 Task: Search one way flight ticket for 1 adult, 6 children, 1 infant in seat and 1 infant on lap in business from Manchester: Manchester-boston Regional Airport to Gillette: Gillette Campbell County Airport on 5-1-2023. Choice of flights is Alaska. Number of bags: 2 carry on bags. Price is upto 100000. Outbound departure time preference is 20:45.
Action: Mouse moved to (195, 276)
Screenshot: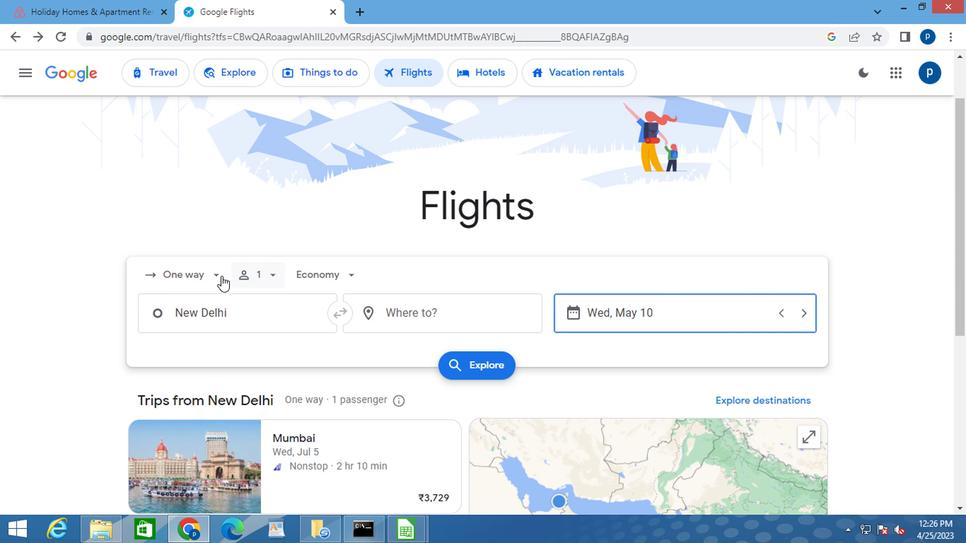 
Action: Mouse pressed left at (195, 276)
Screenshot: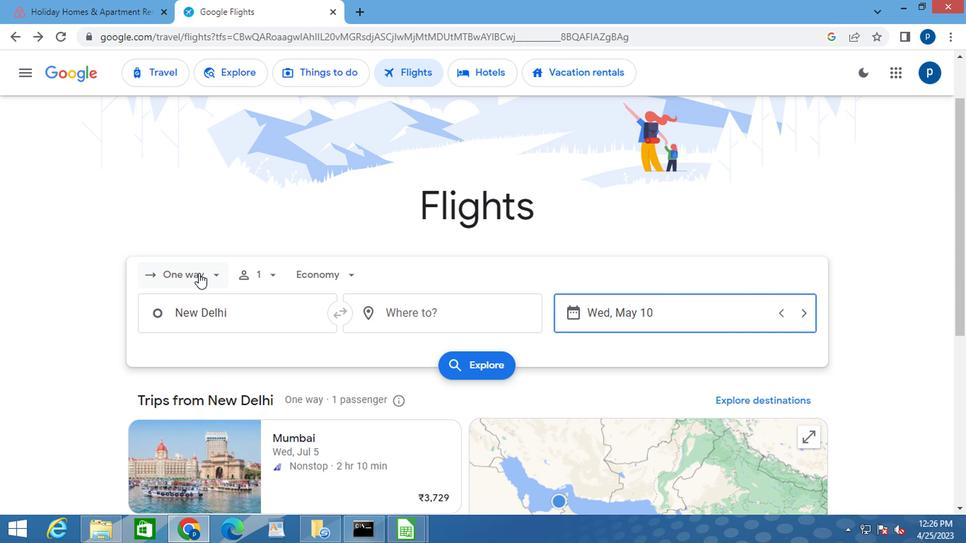 
Action: Mouse moved to (177, 343)
Screenshot: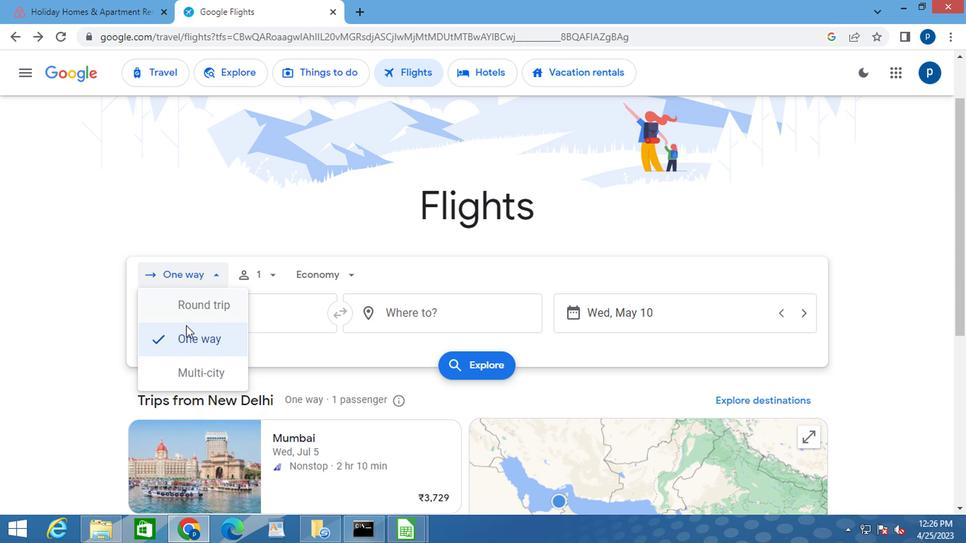
Action: Mouse pressed left at (177, 343)
Screenshot: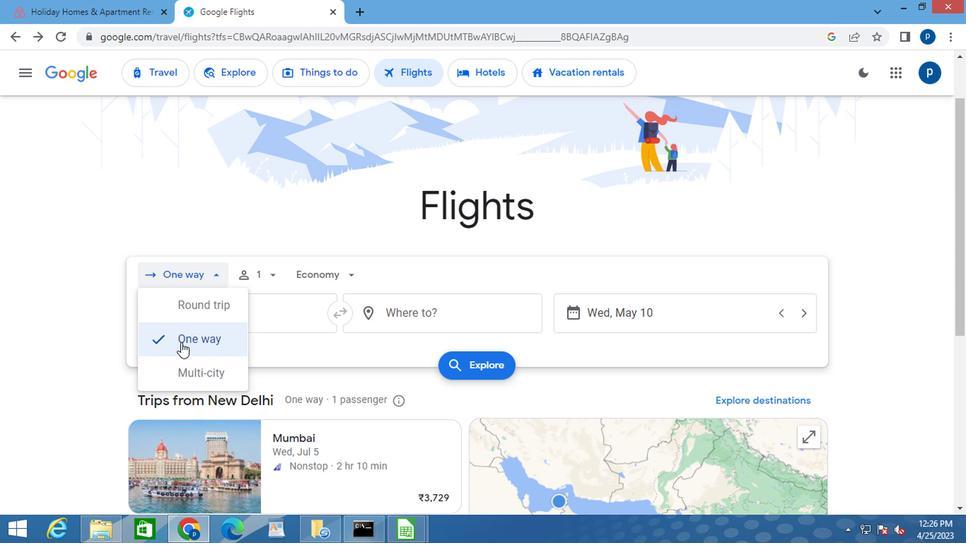 
Action: Mouse moved to (263, 282)
Screenshot: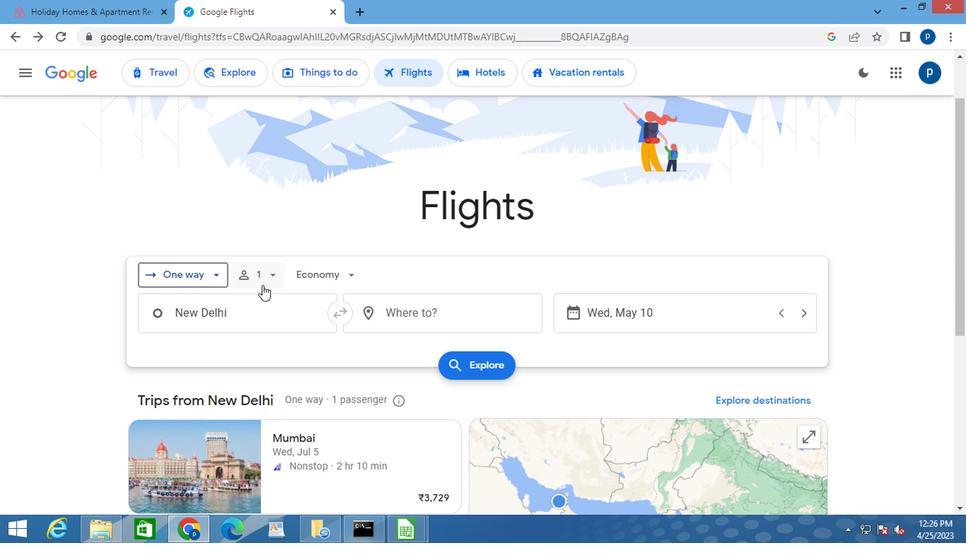 
Action: Mouse pressed left at (263, 282)
Screenshot: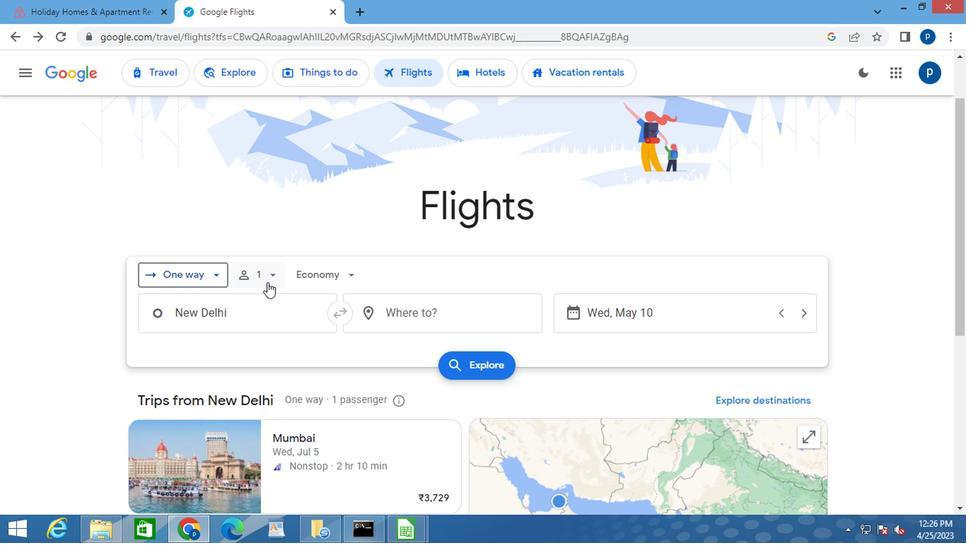
Action: Mouse moved to (381, 344)
Screenshot: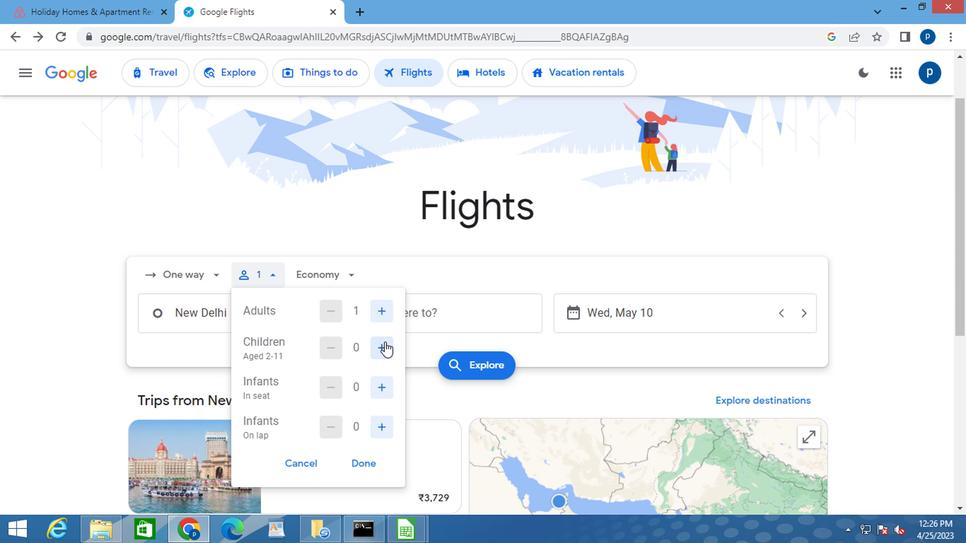 
Action: Mouse pressed left at (381, 344)
Screenshot: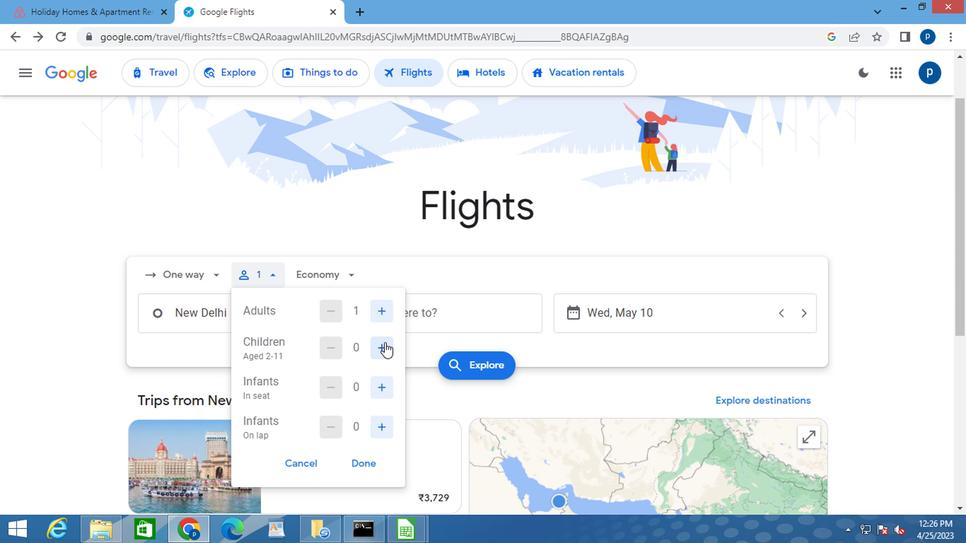 
Action: Mouse pressed left at (381, 344)
Screenshot: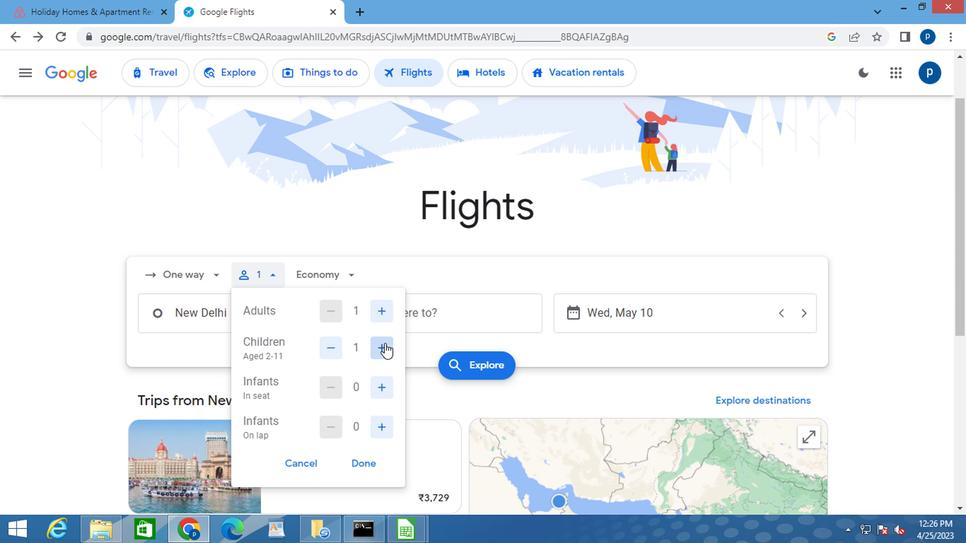 
Action: Mouse moved to (382, 345)
Screenshot: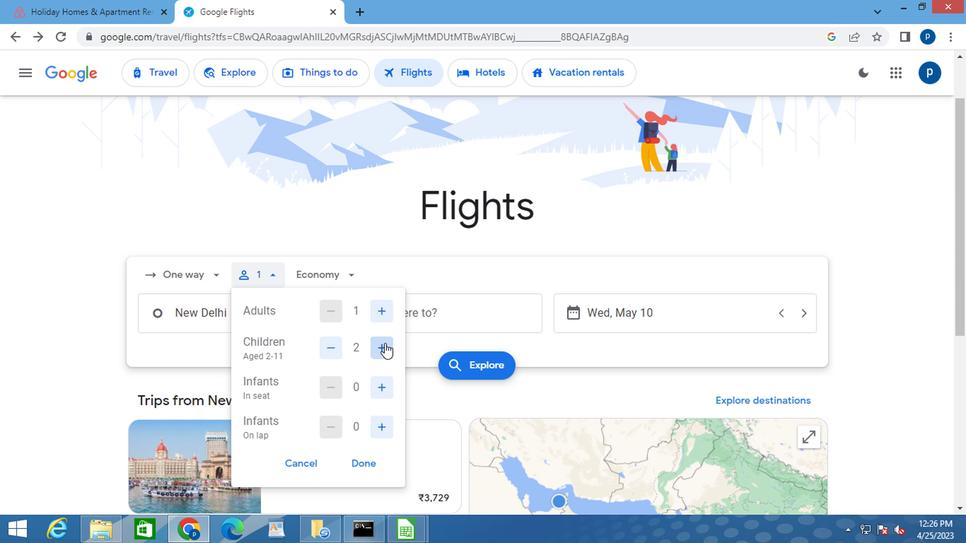 
Action: Mouse pressed left at (382, 345)
Screenshot: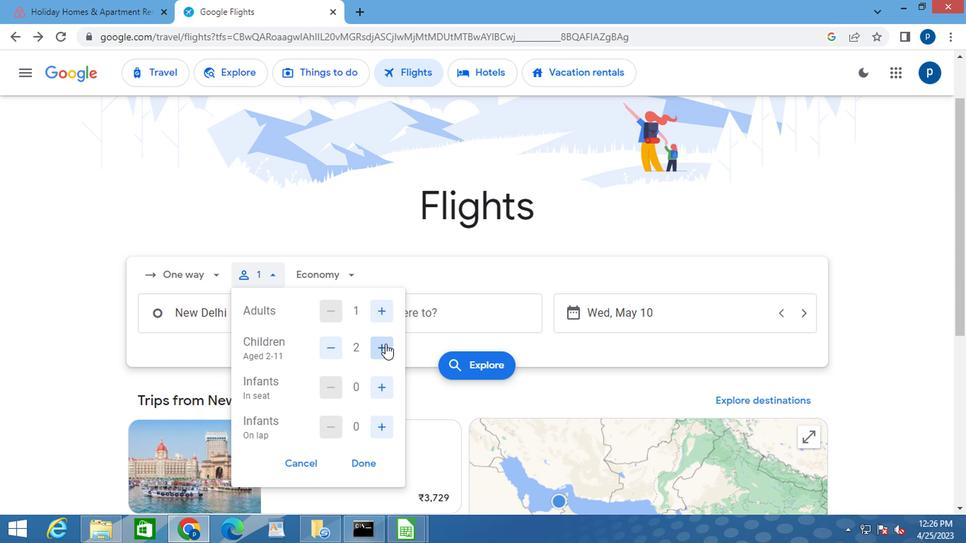 
Action: Mouse moved to (382, 345)
Screenshot: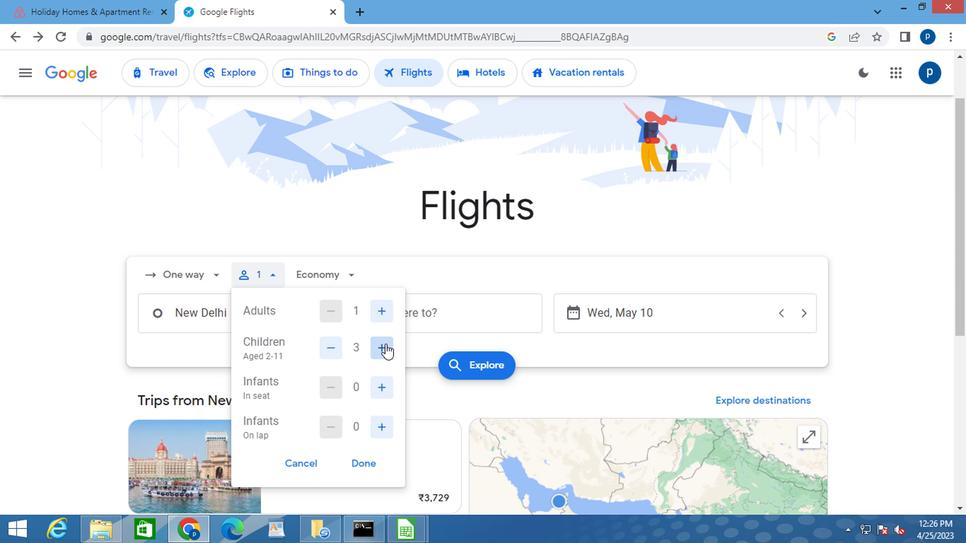 
Action: Mouse pressed left at (382, 345)
Screenshot: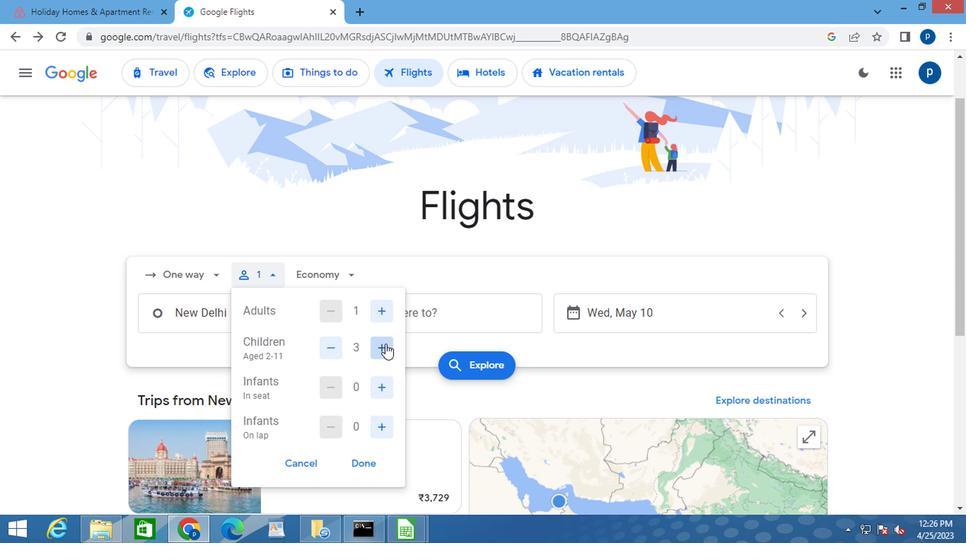 
Action: Mouse pressed left at (382, 345)
Screenshot: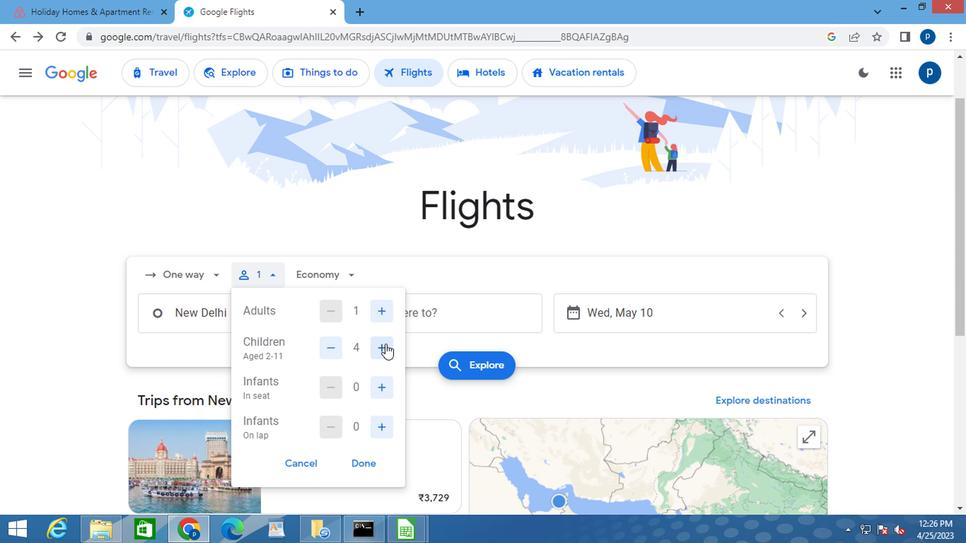 
Action: Mouse moved to (382, 345)
Screenshot: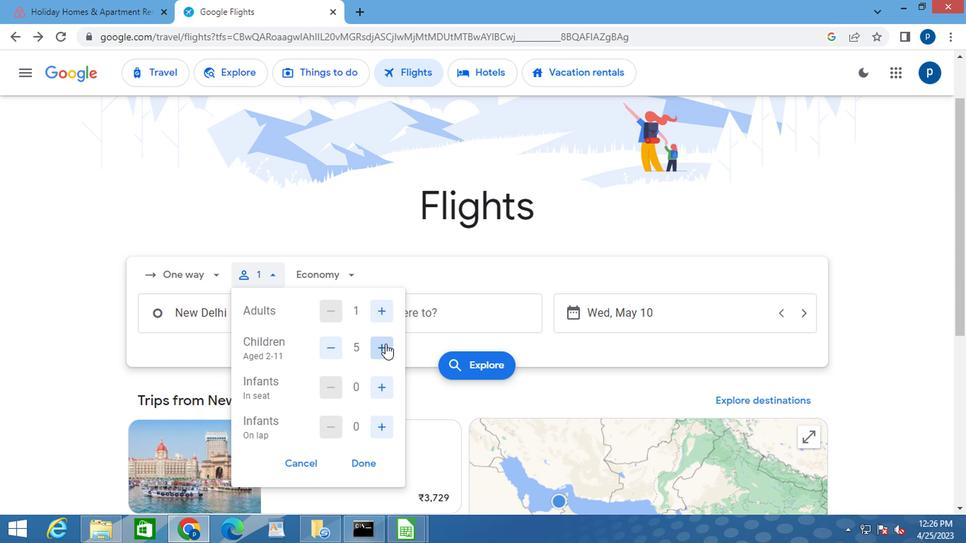 
Action: Mouse pressed left at (382, 345)
Screenshot: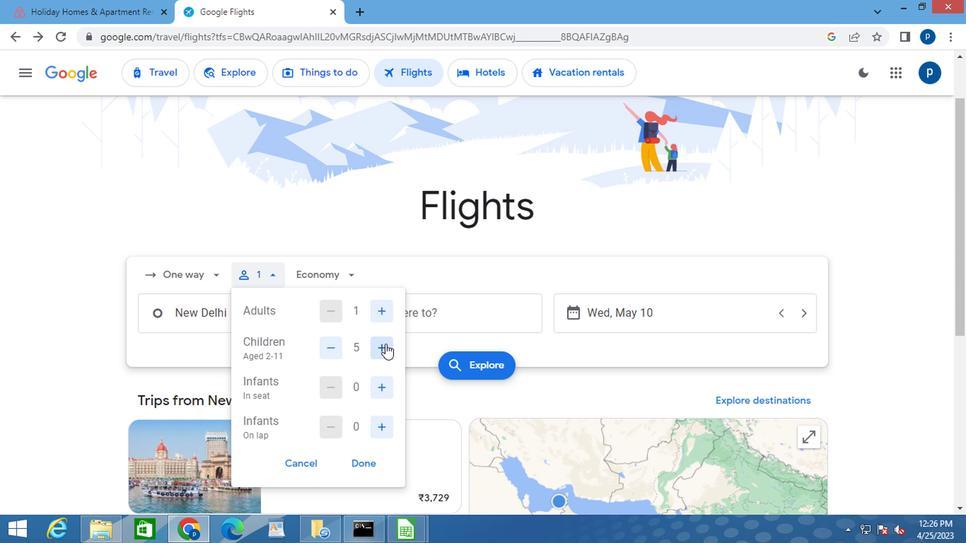 
Action: Mouse moved to (376, 386)
Screenshot: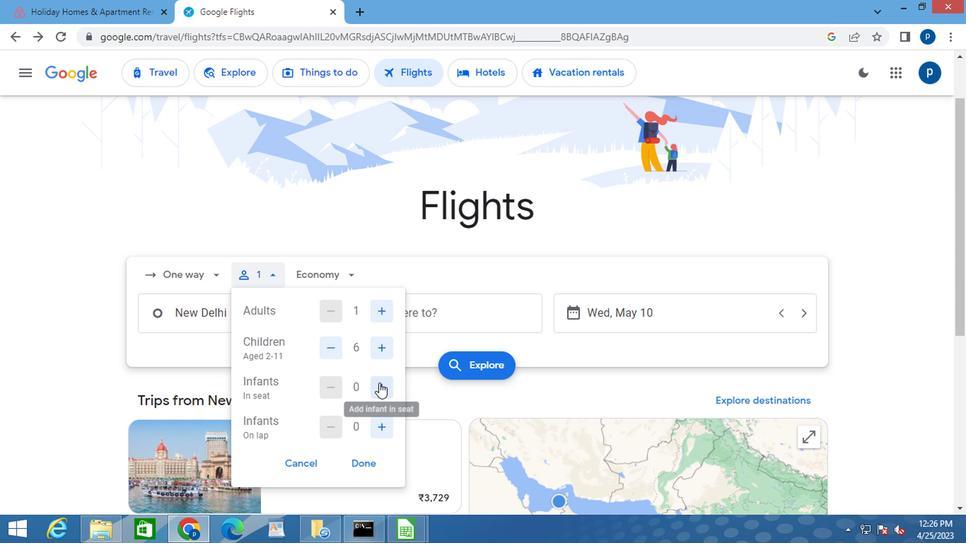 
Action: Mouse pressed left at (376, 386)
Screenshot: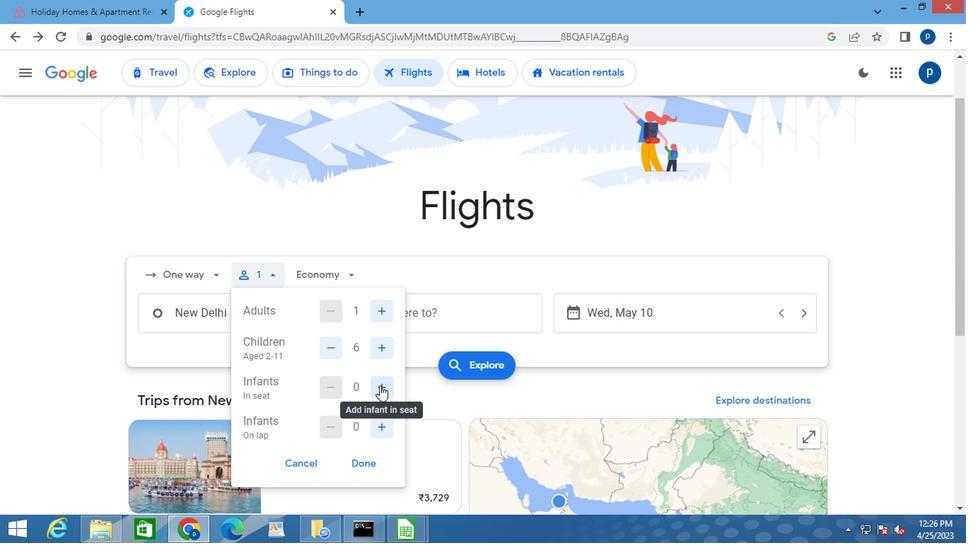 
Action: Mouse moved to (376, 420)
Screenshot: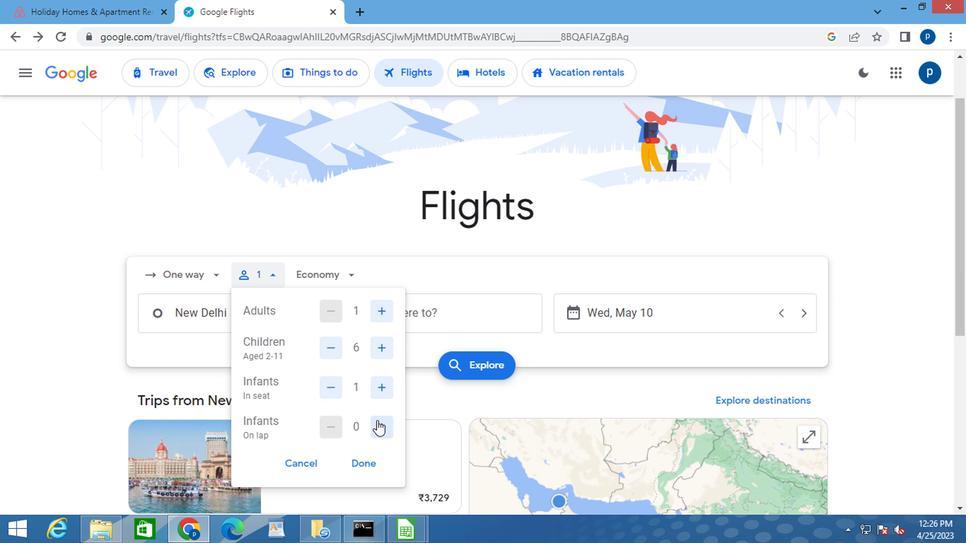 
Action: Mouse pressed left at (376, 420)
Screenshot: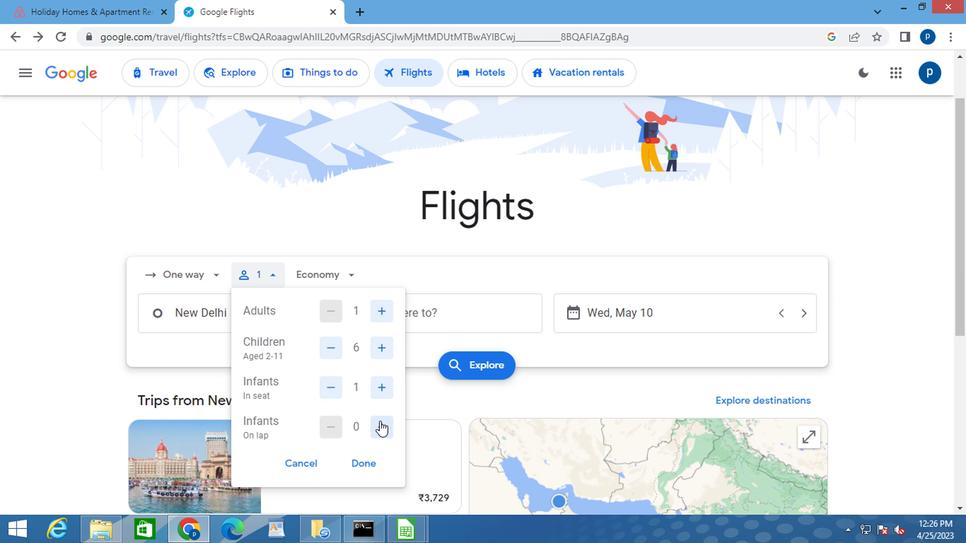 
Action: Mouse moved to (362, 459)
Screenshot: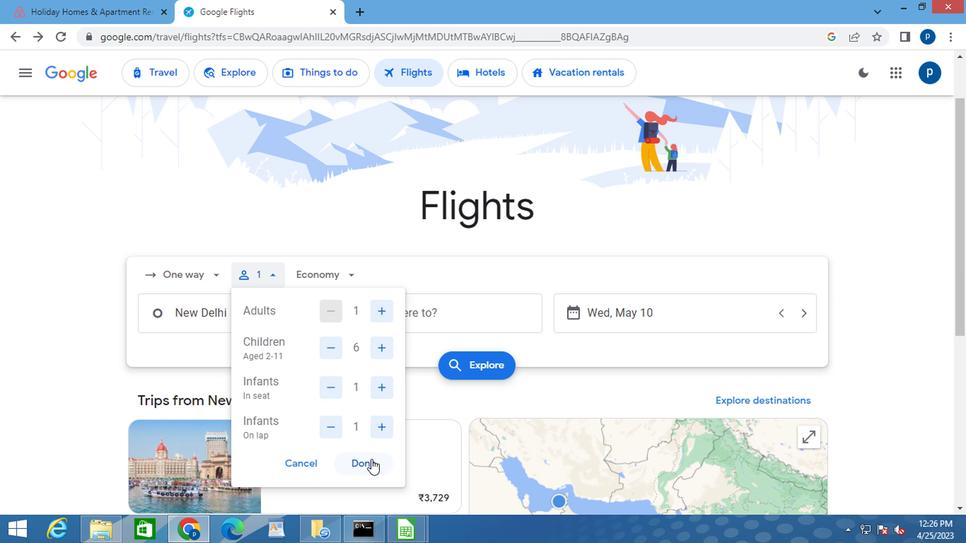 
Action: Mouse pressed left at (362, 459)
Screenshot: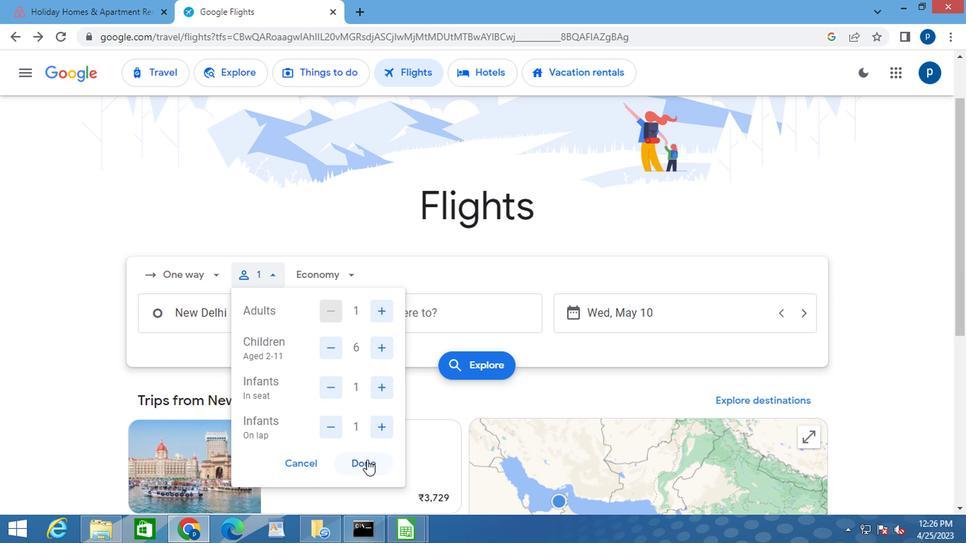 
Action: Mouse moved to (340, 276)
Screenshot: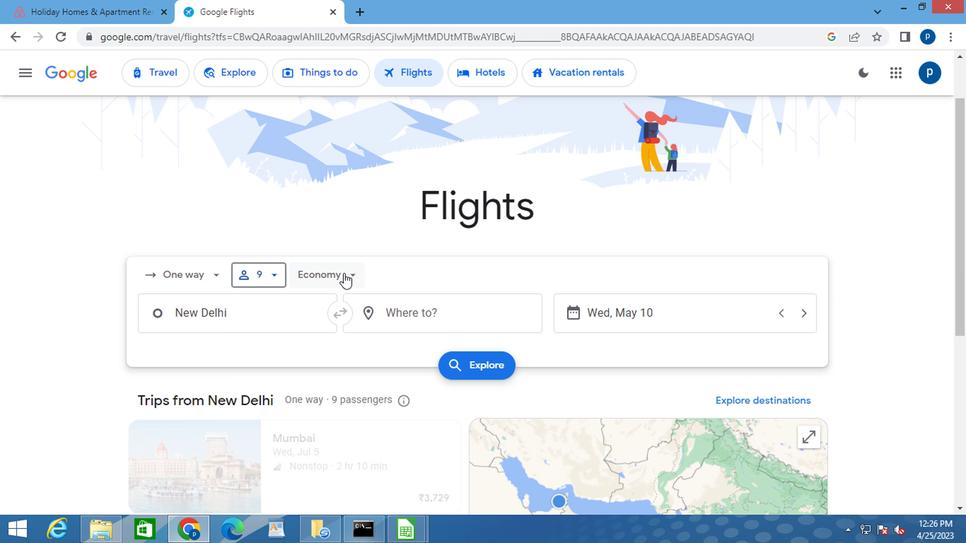 
Action: Mouse pressed left at (340, 276)
Screenshot: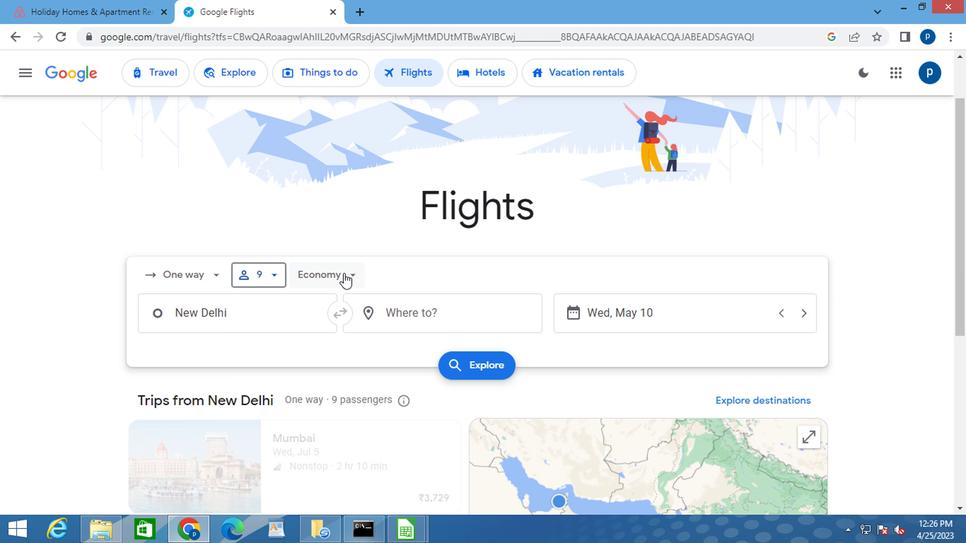 
Action: Mouse moved to (360, 374)
Screenshot: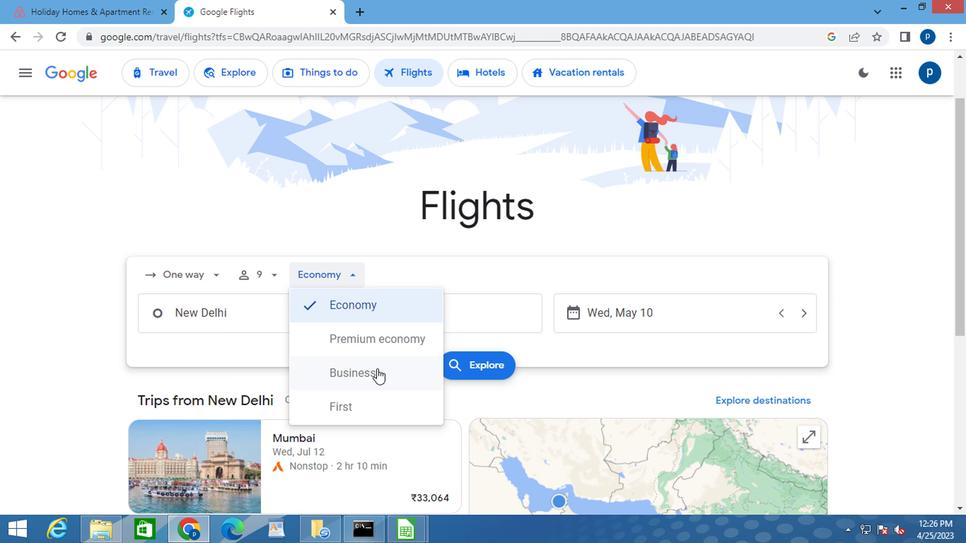 
Action: Mouse pressed left at (360, 374)
Screenshot: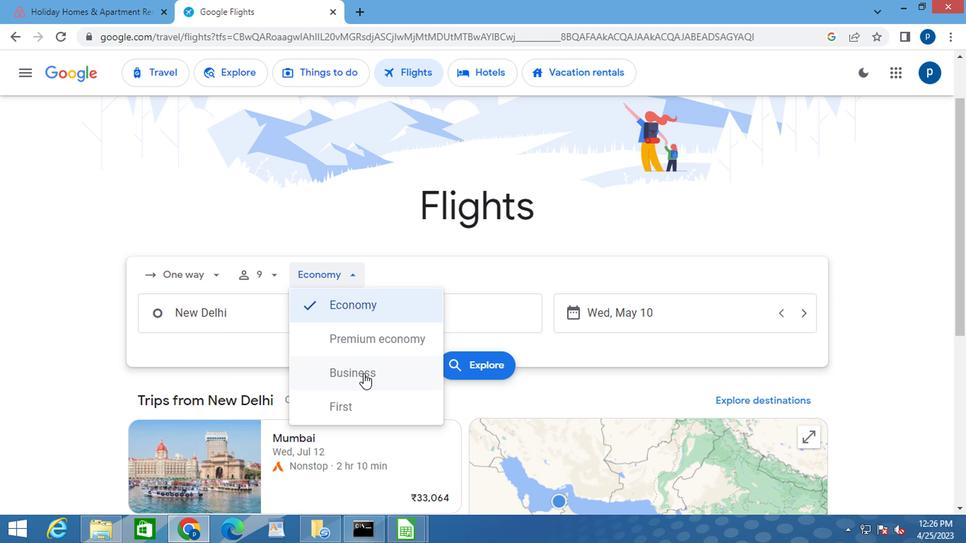 
Action: Mouse moved to (214, 310)
Screenshot: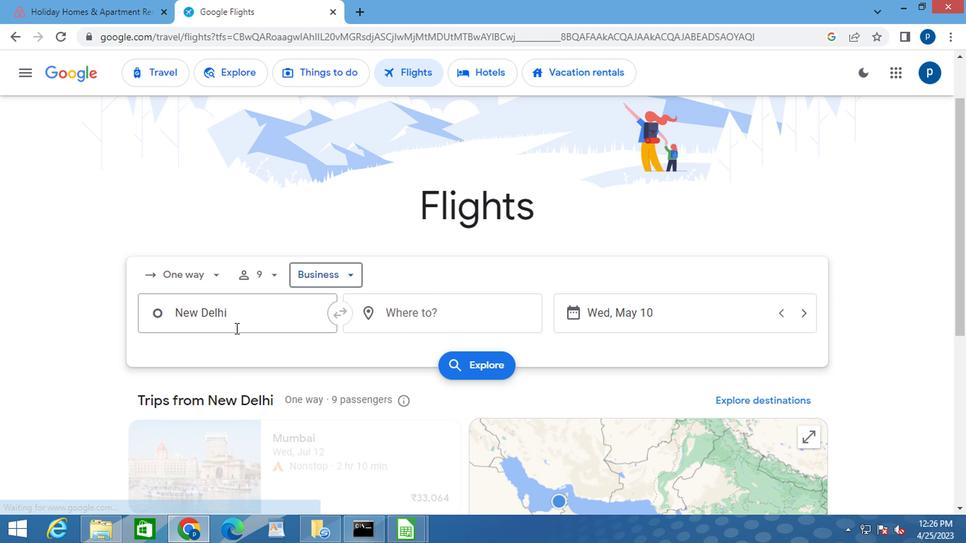 
Action: Mouse pressed left at (214, 310)
Screenshot: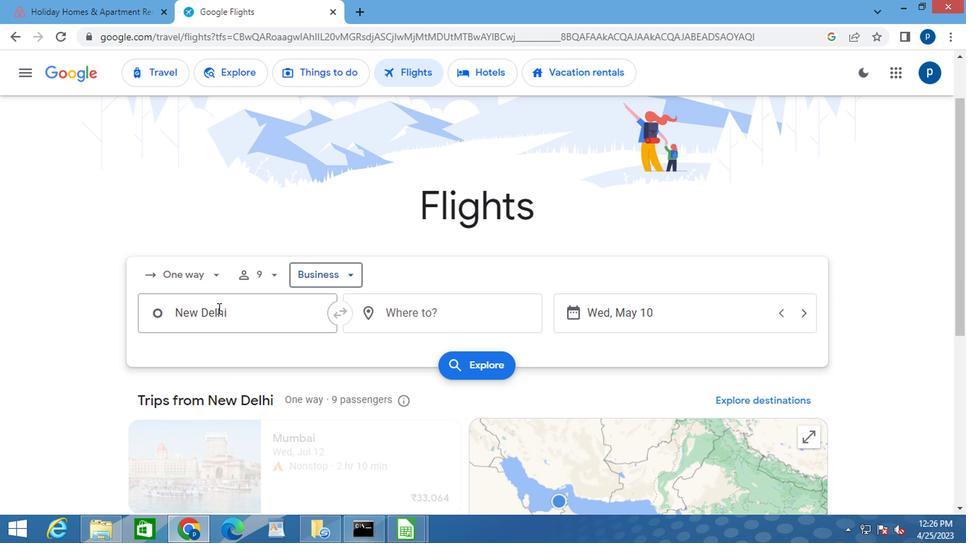 
Action: Mouse pressed left at (214, 310)
Screenshot: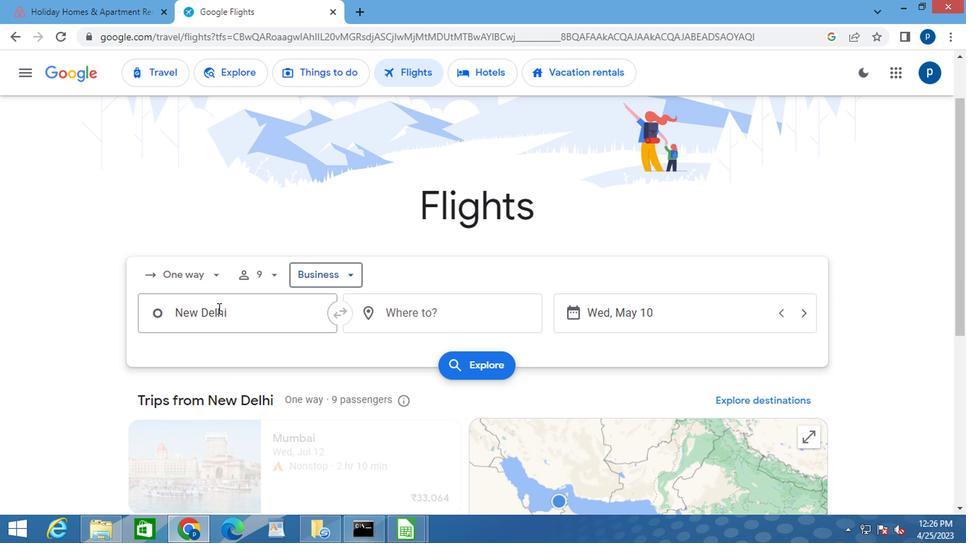 
Action: Key pressed <Key.caps_lock>m<Key.caps_lock>anchester<Key.space>b
Screenshot: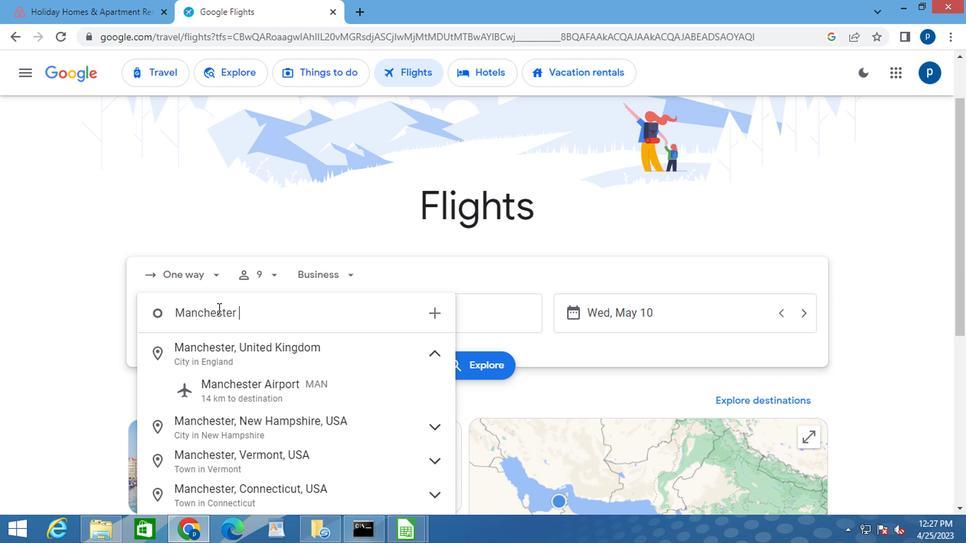 
Action: Mouse moved to (212, 351)
Screenshot: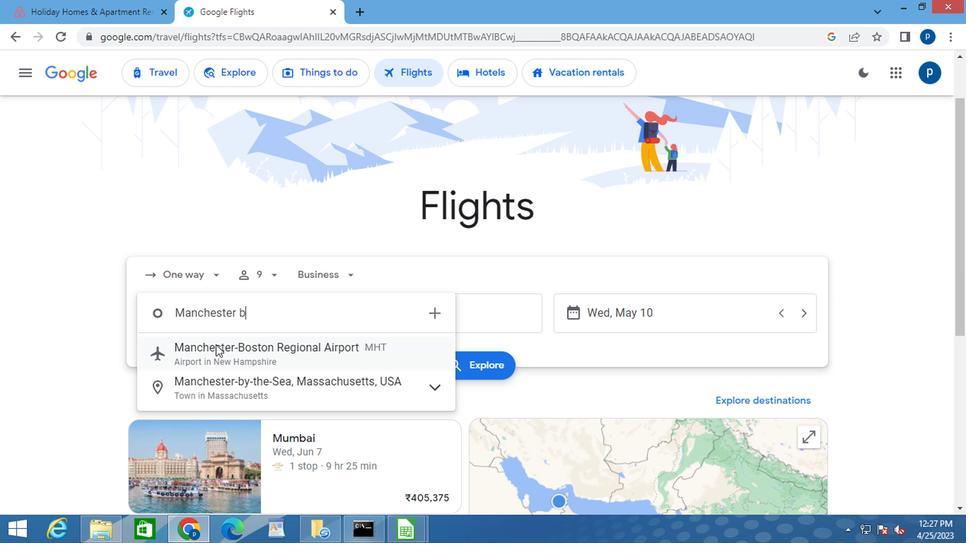 
Action: Mouse pressed left at (212, 351)
Screenshot: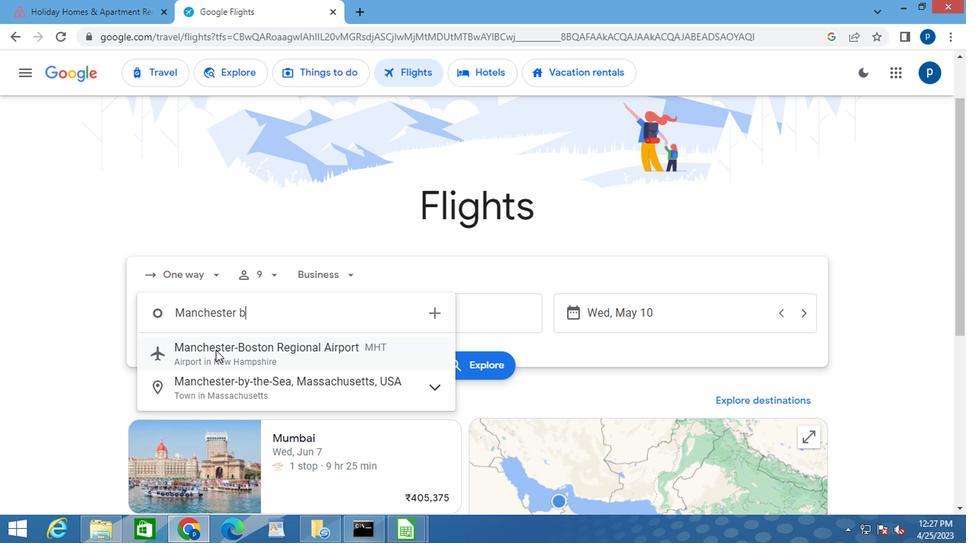 
Action: Mouse moved to (427, 316)
Screenshot: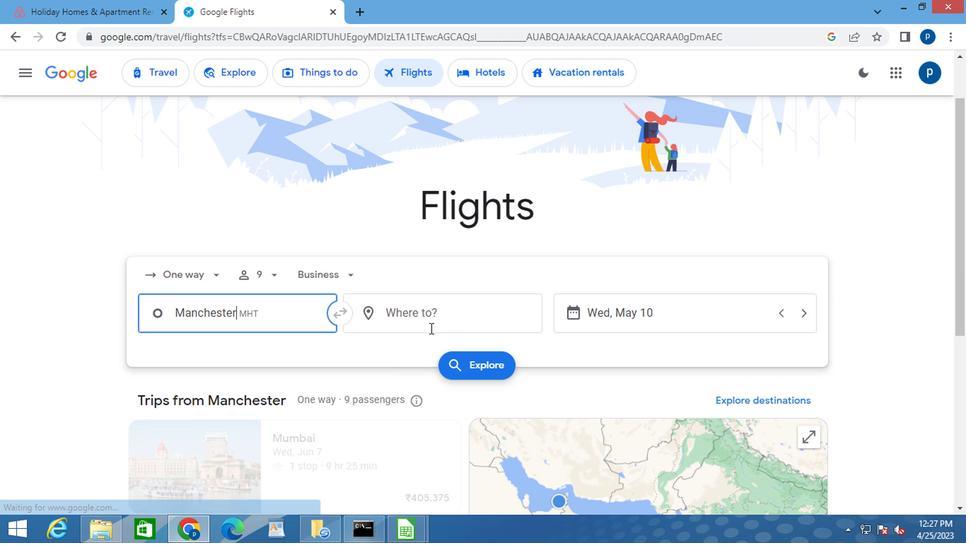 
Action: Mouse pressed left at (427, 316)
Screenshot: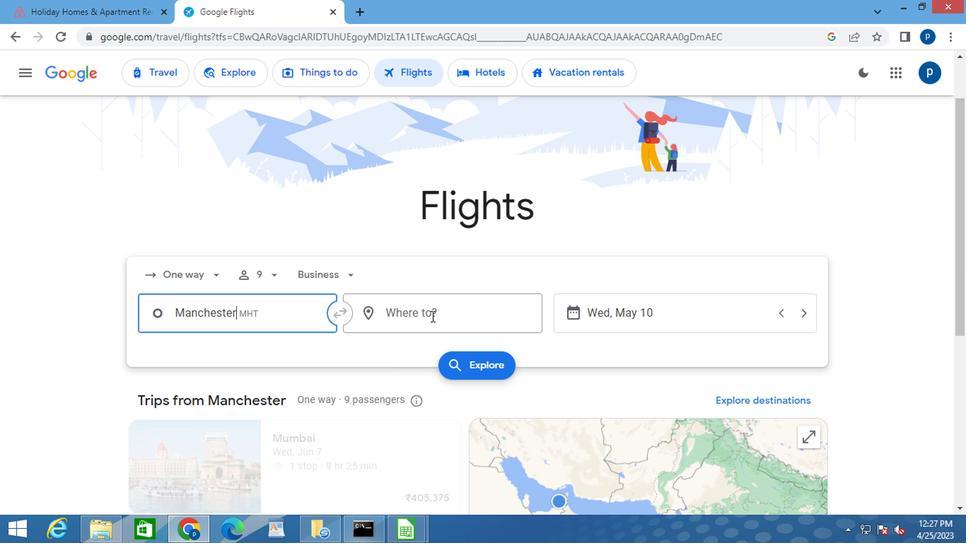 
Action: Key pressed <Key.caps_lock>g<Key.caps_lock>illette
Screenshot: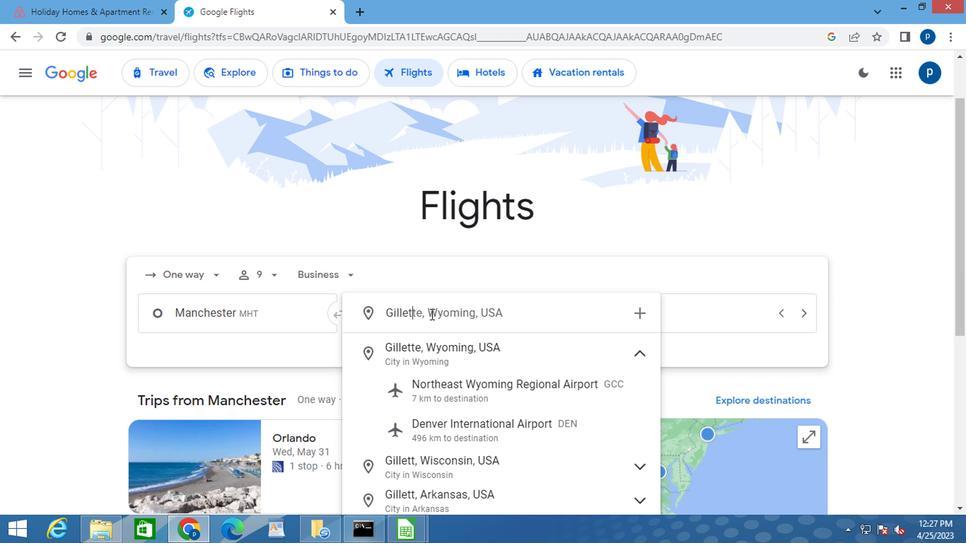 
Action: Mouse moved to (420, 351)
Screenshot: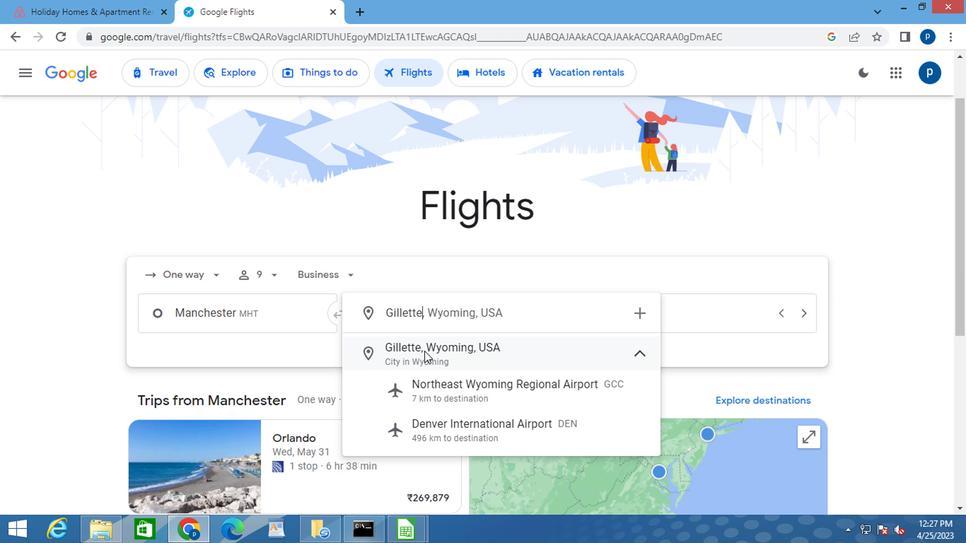 
Action: Mouse pressed left at (420, 351)
Screenshot: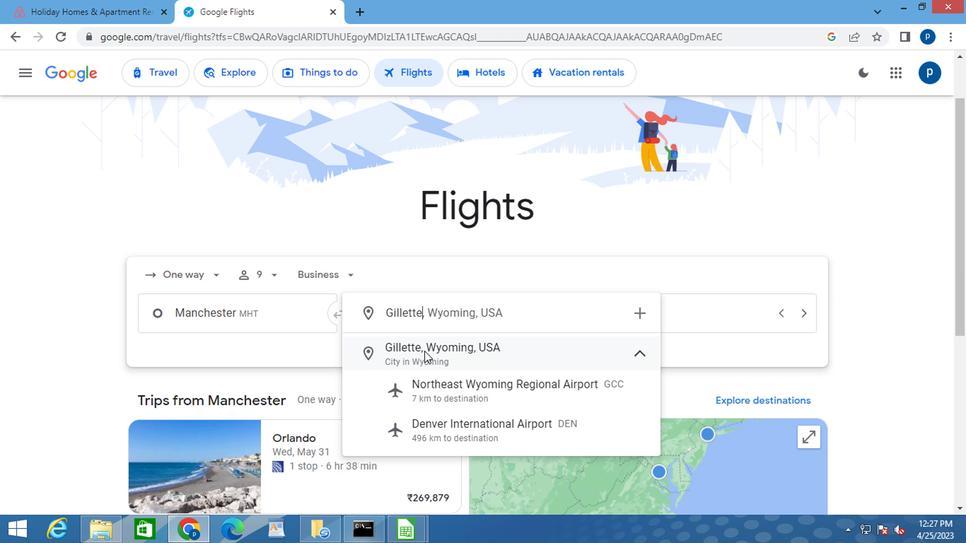 
Action: Mouse moved to (572, 314)
Screenshot: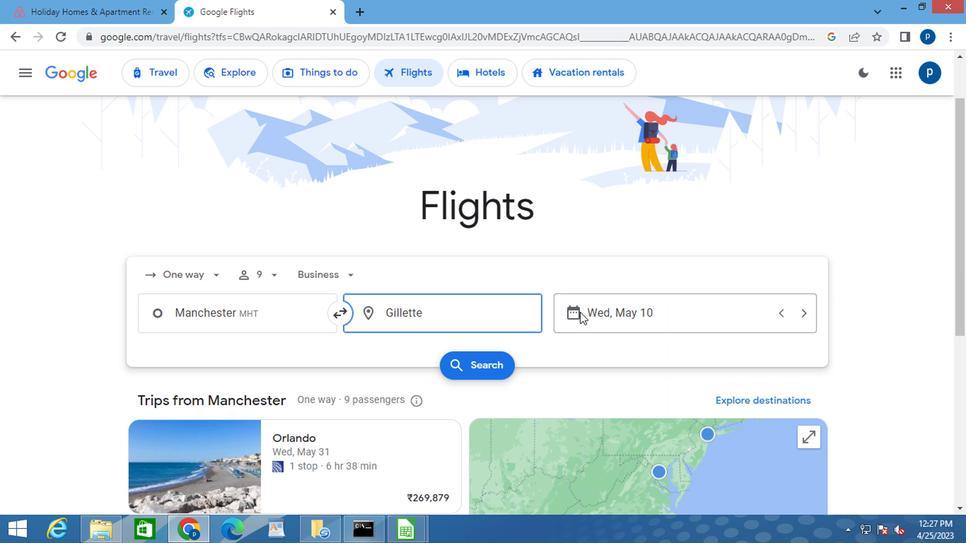 
Action: Mouse pressed left at (572, 314)
Screenshot: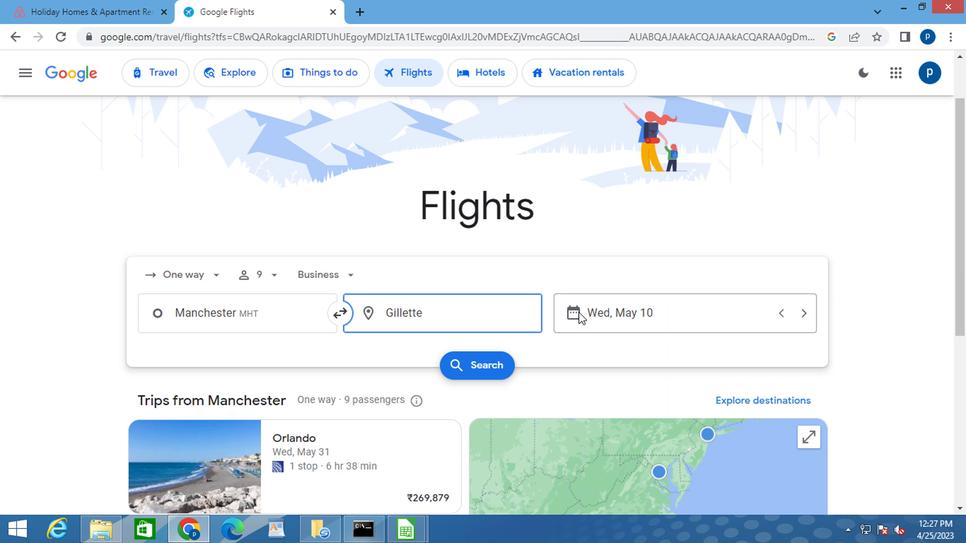 
Action: Mouse moved to (613, 258)
Screenshot: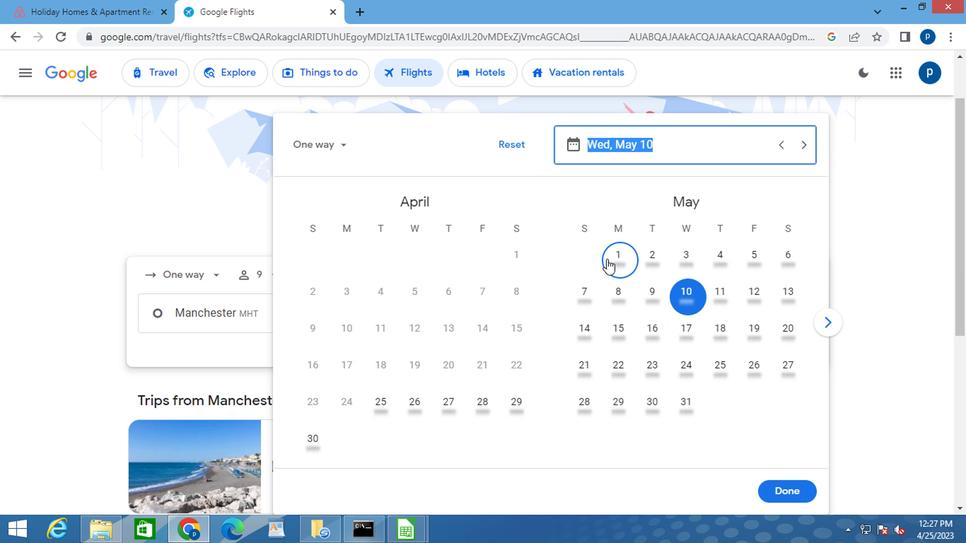 
Action: Mouse pressed left at (613, 258)
Screenshot: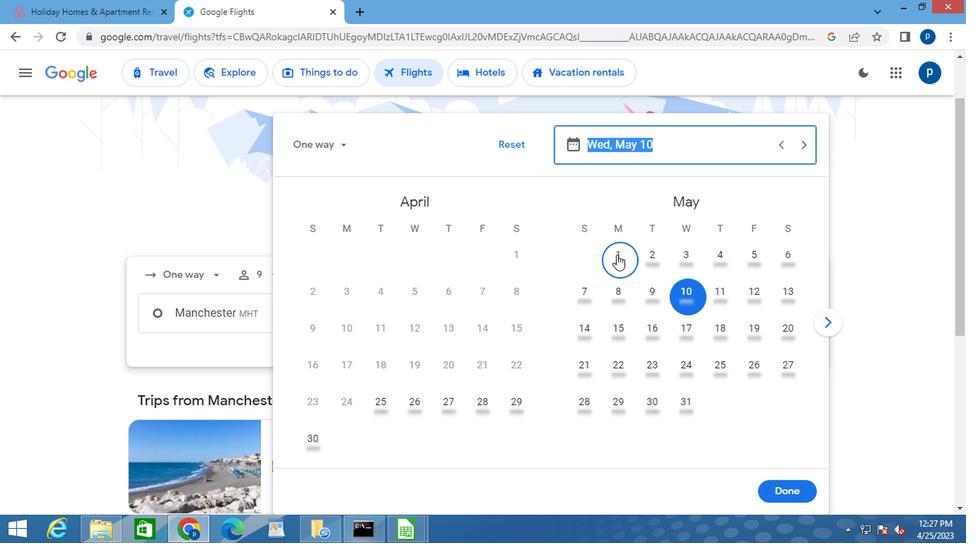 
Action: Mouse moved to (780, 488)
Screenshot: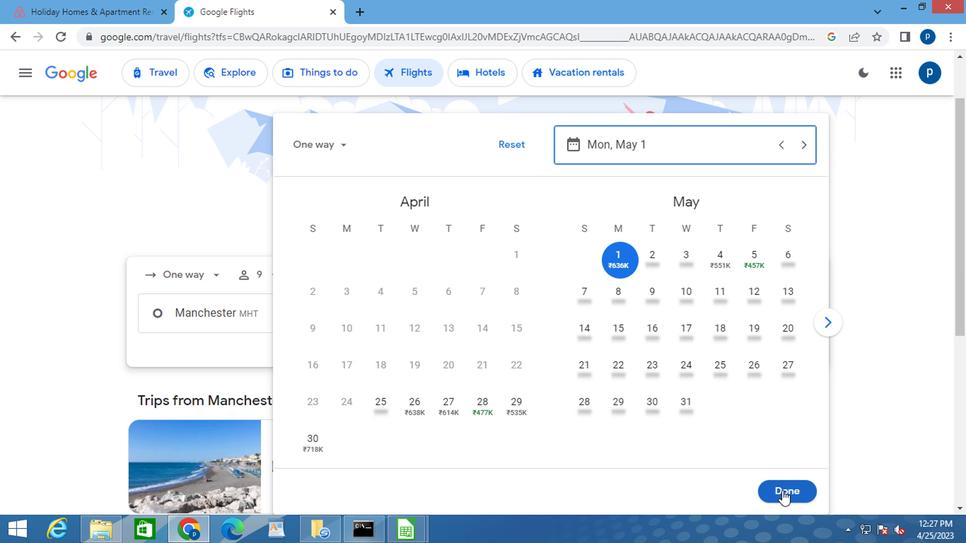 
Action: Mouse pressed left at (780, 488)
Screenshot: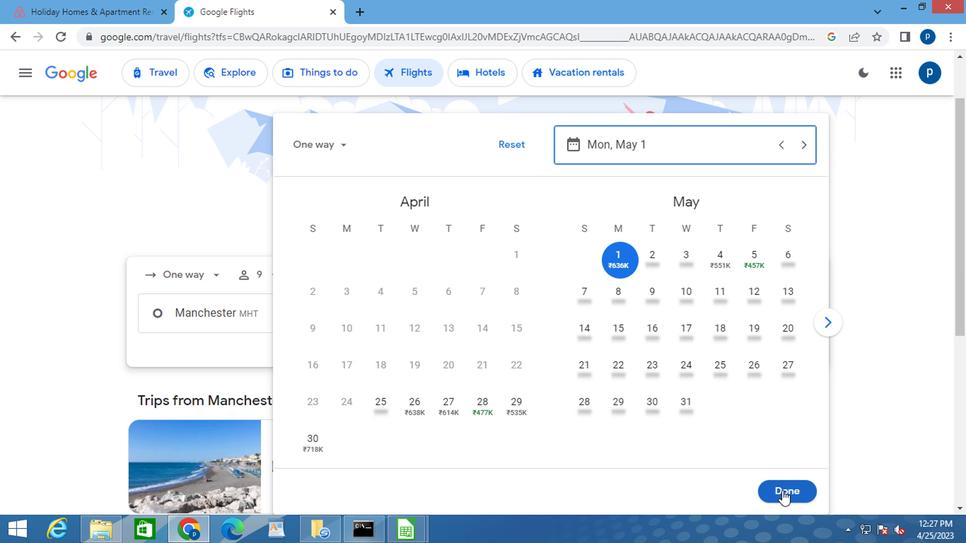 
Action: Mouse moved to (460, 364)
Screenshot: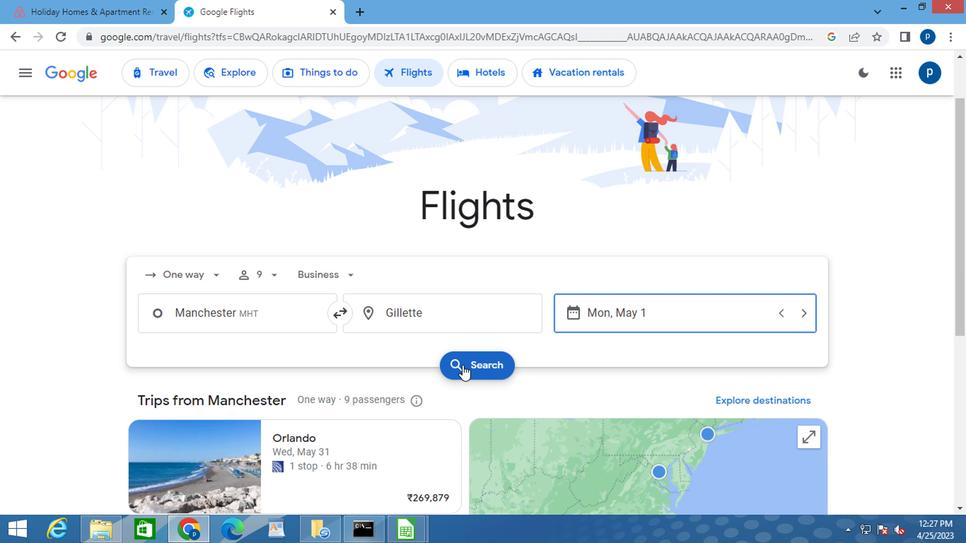 
Action: Mouse pressed left at (460, 364)
Screenshot: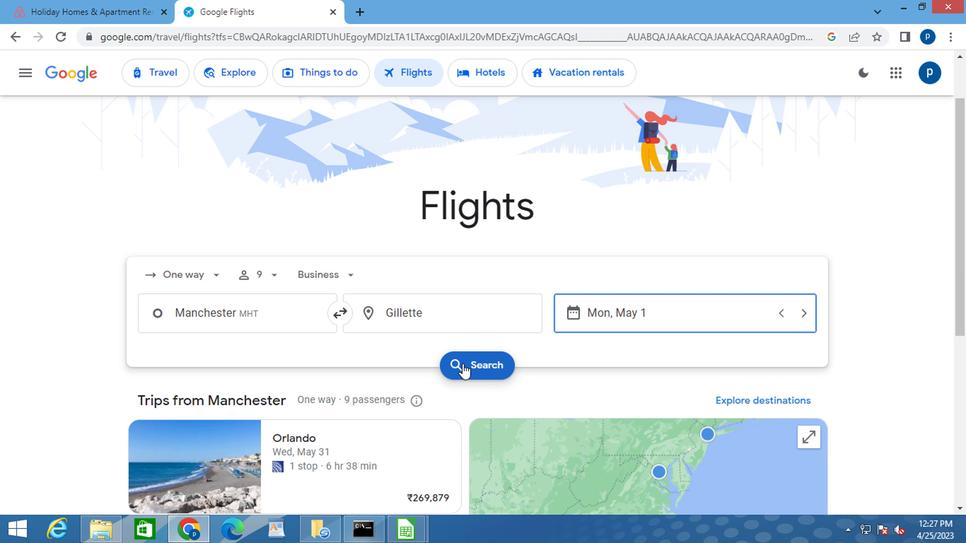 
Action: Mouse moved to (135, 207)
Screenshot: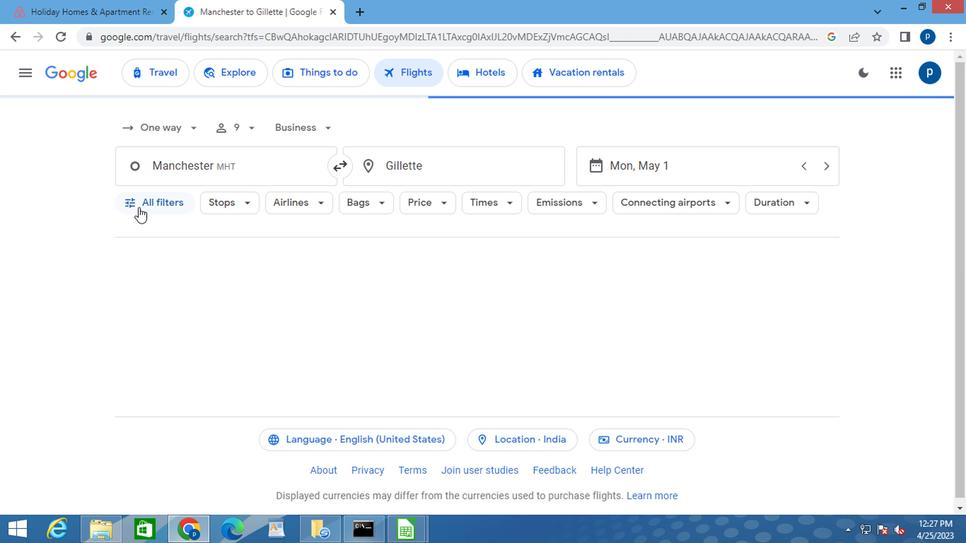 
Action: Mouse pressed left at (135, 207)
Screenshot: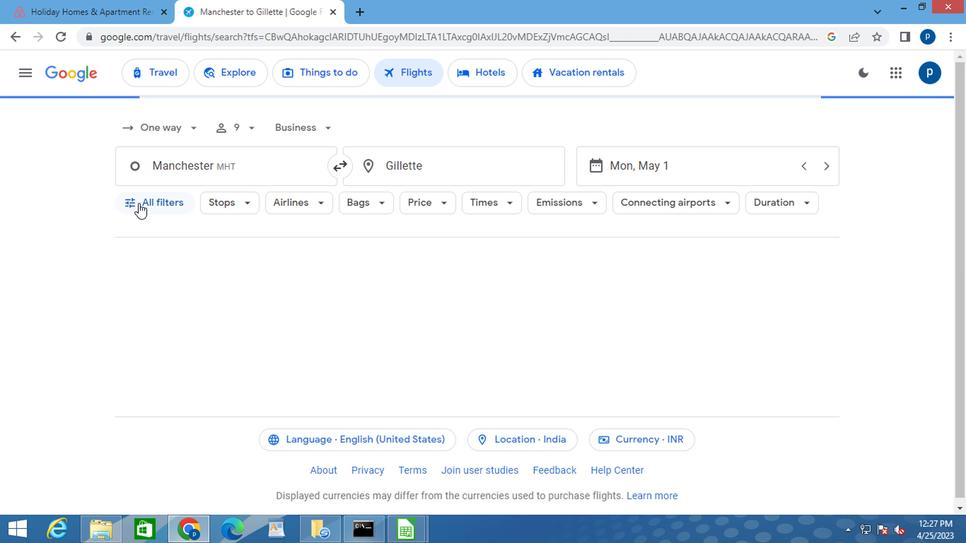 
Action: Mouse moved to (231, 381)
Screenshot: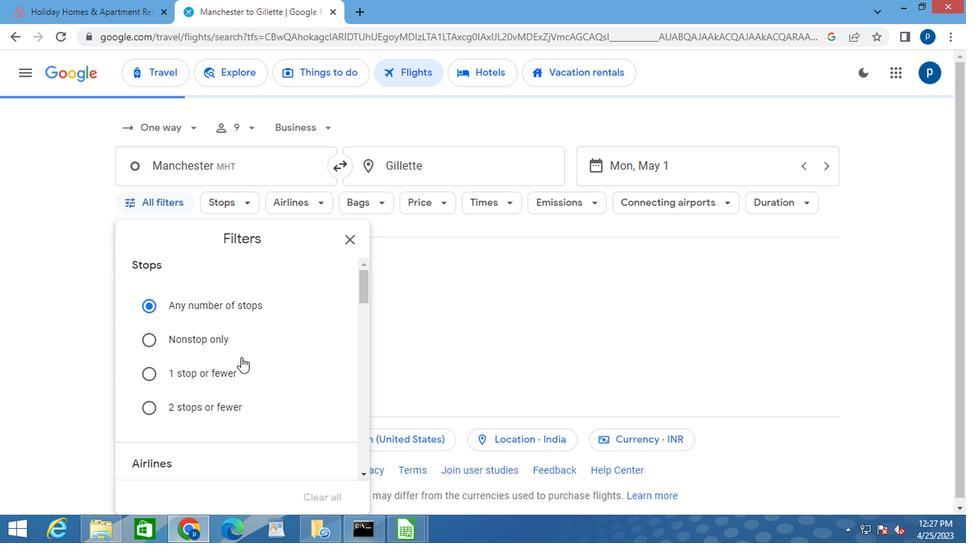 
Action: Mouse scrolled (231, 380) with delta (0, 0)
Screenshot: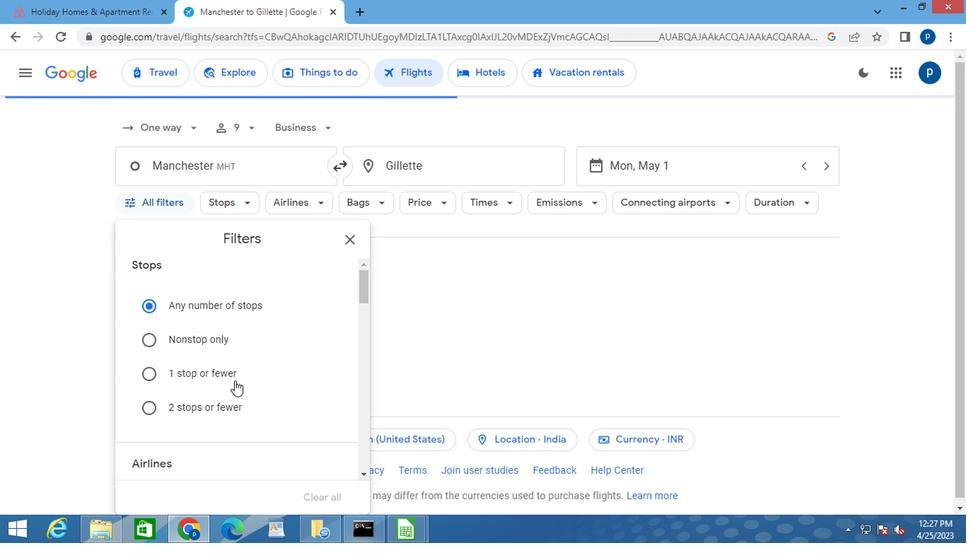 
Action: Mouse moved to (231, 381)
Screenshot: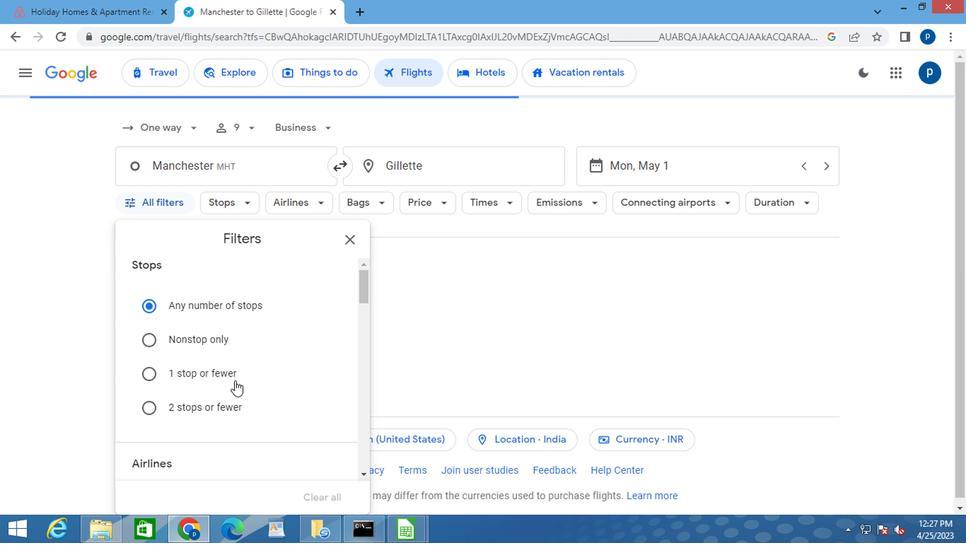 
Action: Mouse scrolled (231, 380) with delta (0, 0)
Screenshot: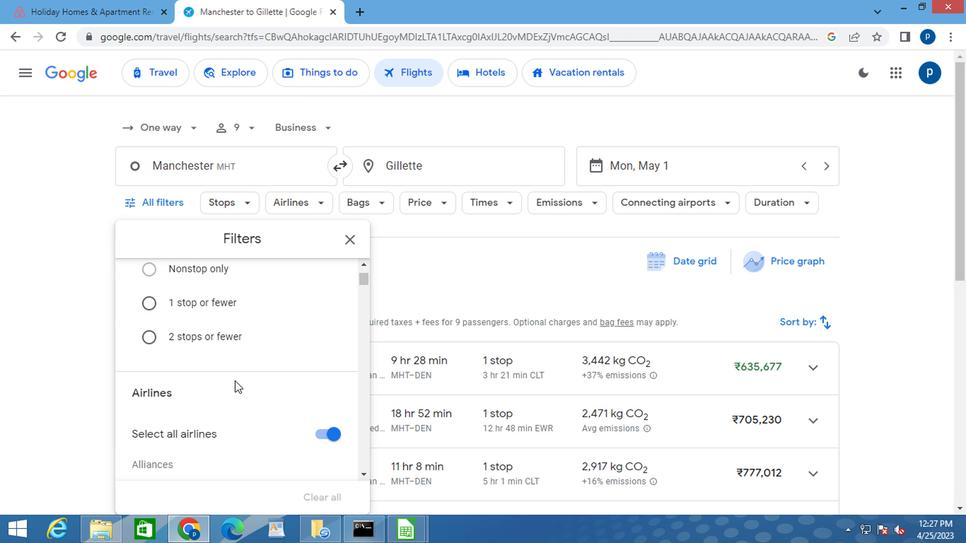 
Action: Mouse moved to (231, 363)
Screenshot: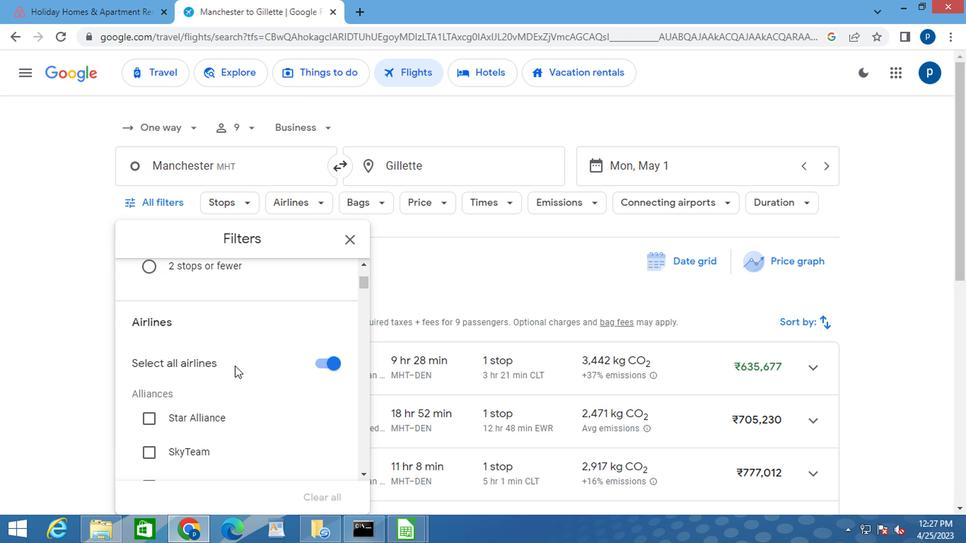 
Action: Mouse scrolled (231, 362) with delta (0, 0)
Screenshot: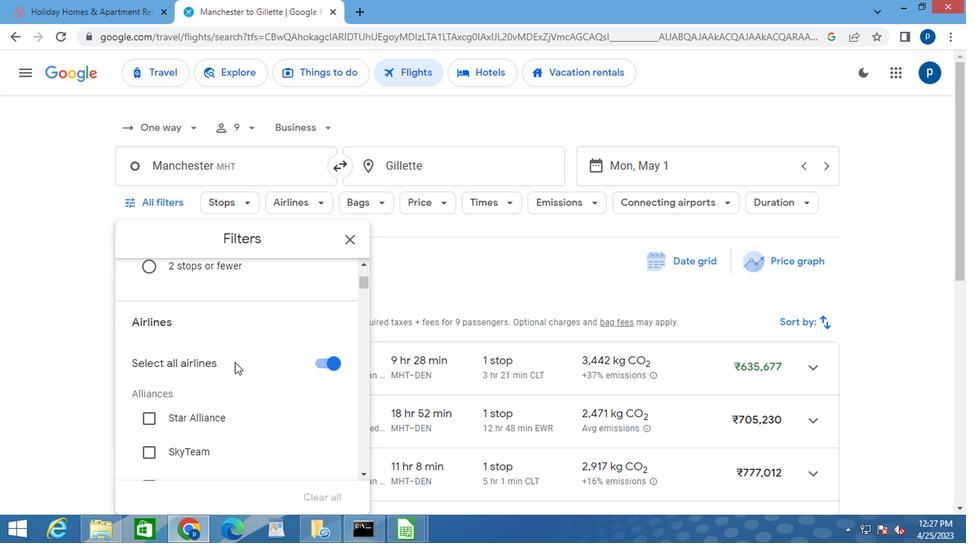 
Action: Mouse moved to (238, 354)
Screenshot: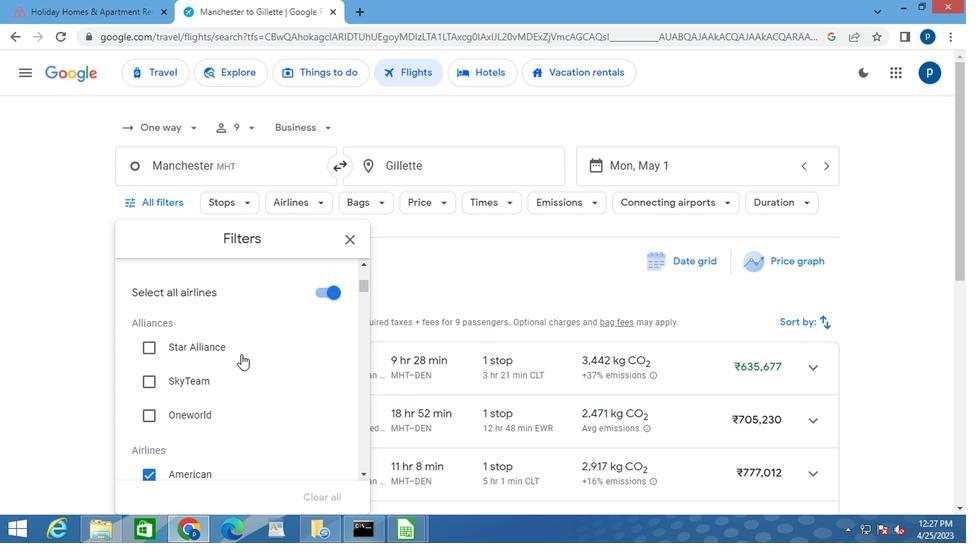 
Action: Mouse scrolled (238, 353) with delta (0, -1)
Screenshot: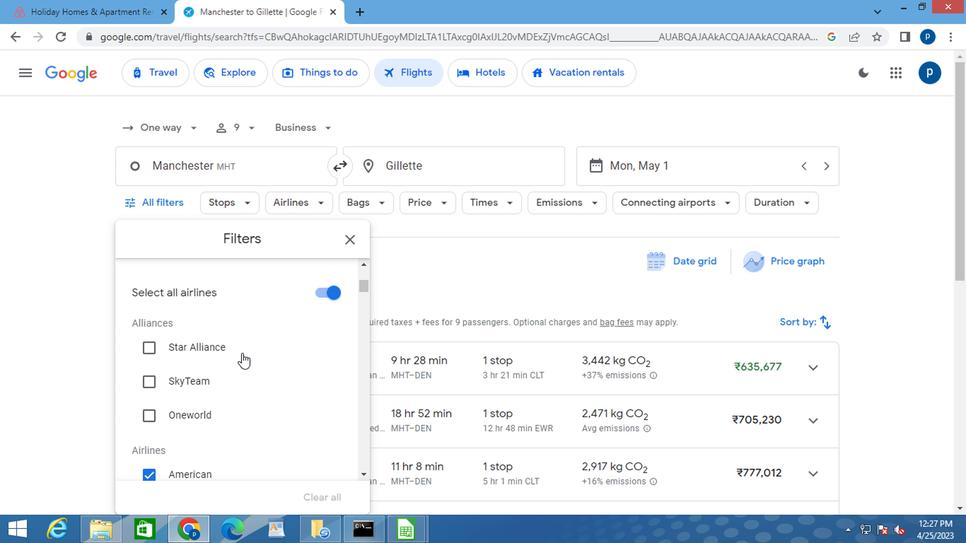 
Action: Mouse moved to (238, 347)
Screenshot: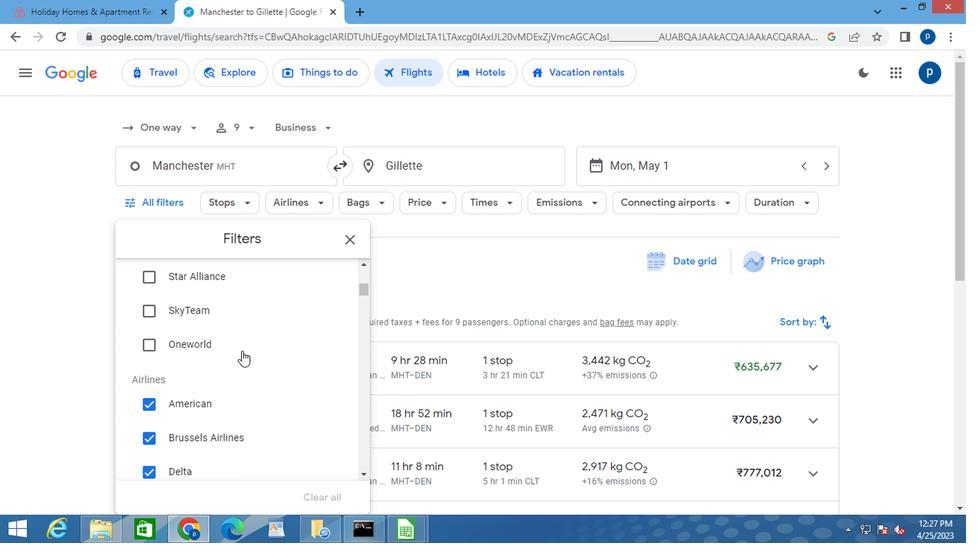 
Action: Mouse scrolled (238, 347) with delta (0, 0)
Screenshot: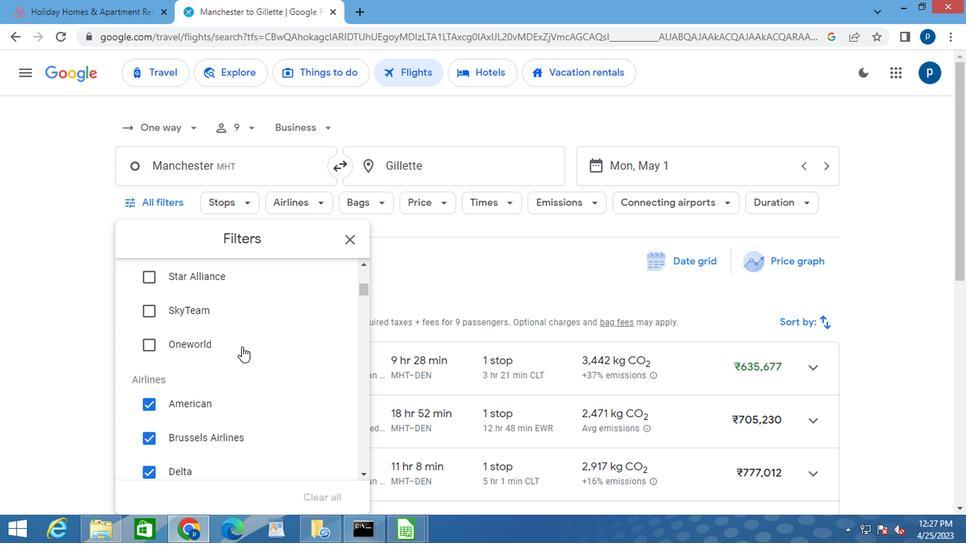 
Action: Mouse moved to (242, 351)
Screenshot: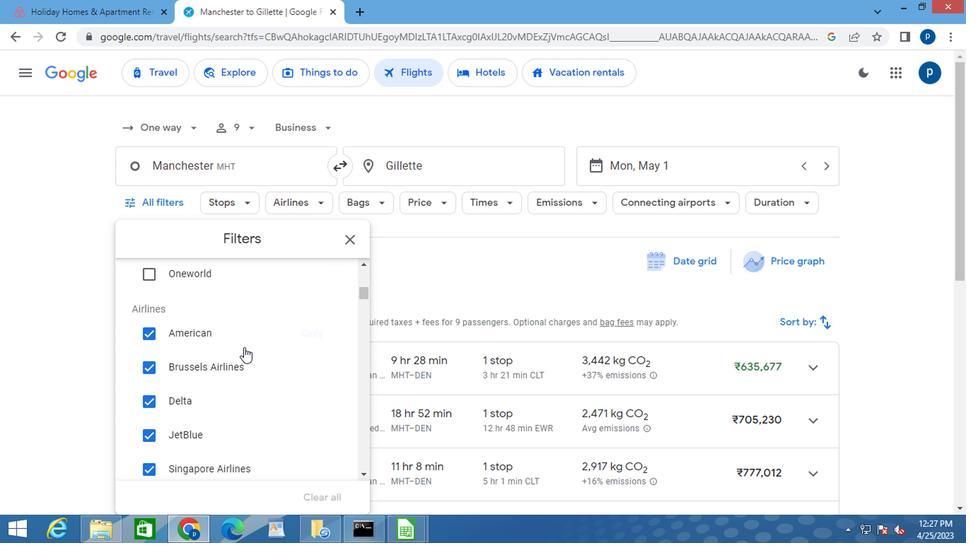 
Action: Mouse scrolled (242, 351) with delta (0, 0)
Screenshot: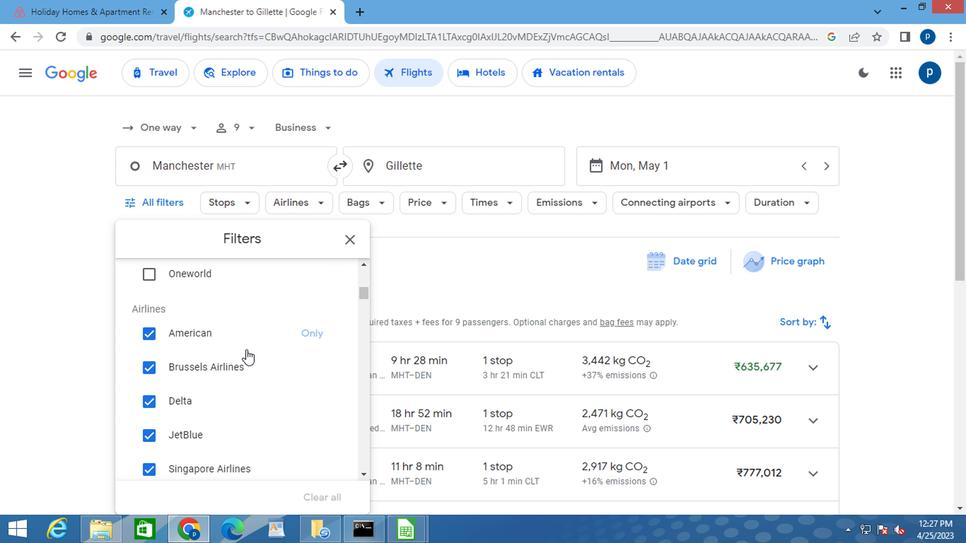 
Action: Mouse moved to (263, 364)
Screenshot: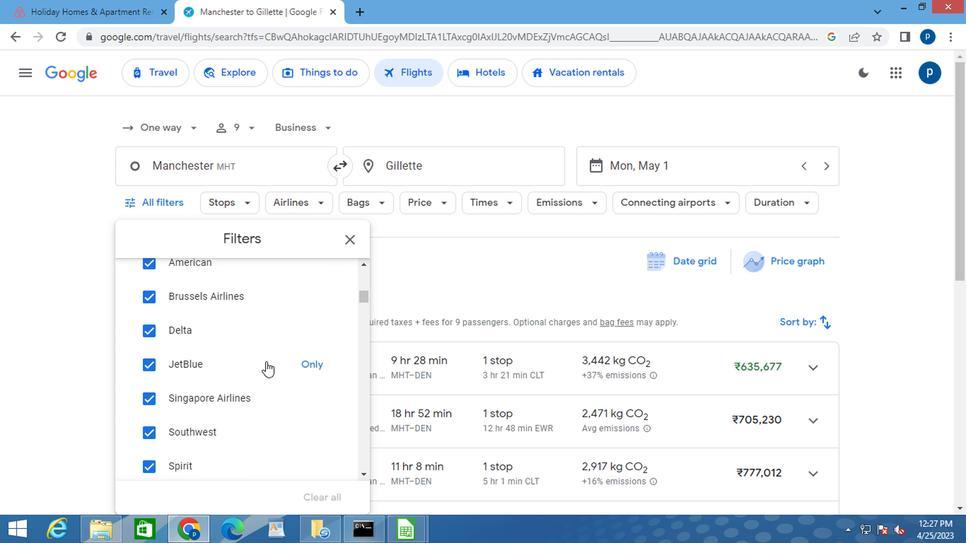 
Action: Mouse scrolled (263, 364) with delta (0, 0)
Screenshot: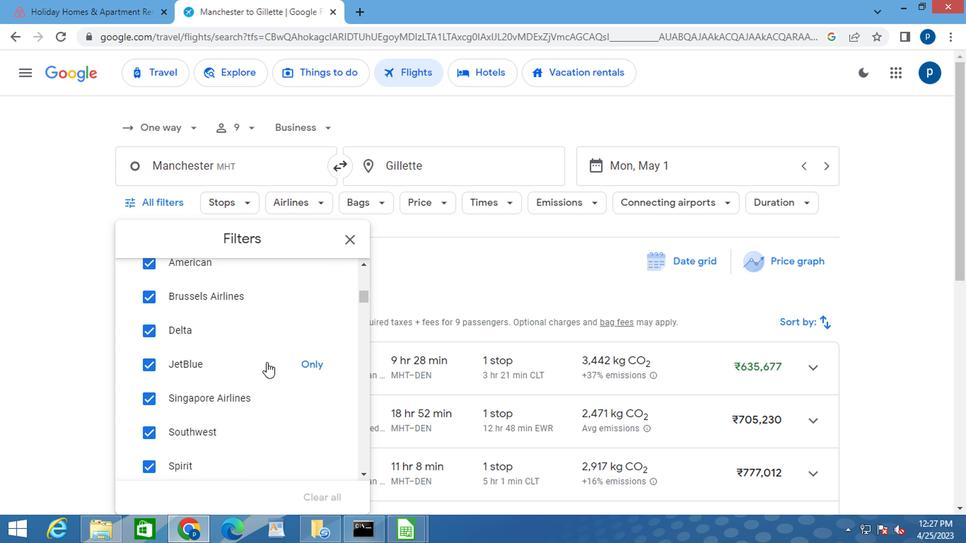 
Action: Mouse moved to (266, 367)
Screenshot: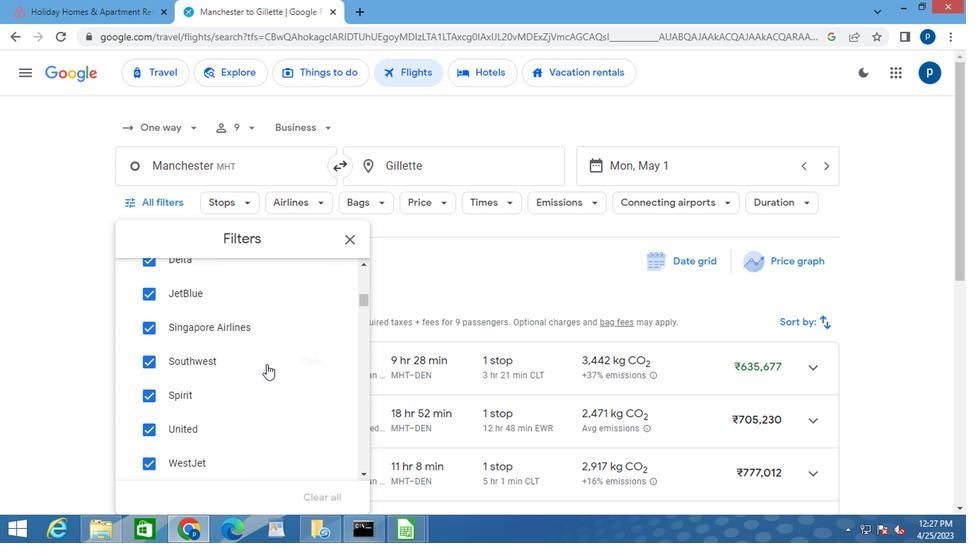 
Action: Mouse scrolled (266, 368) with delta (0, 0)
Screenshot: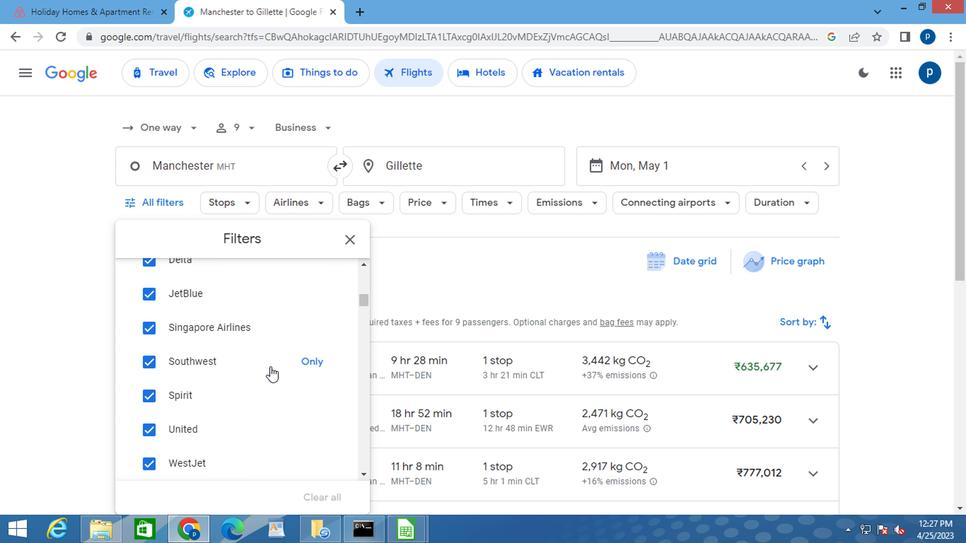 
Action: Mouse scrolled (266, 368) with delta (0, 0)
Screenshot: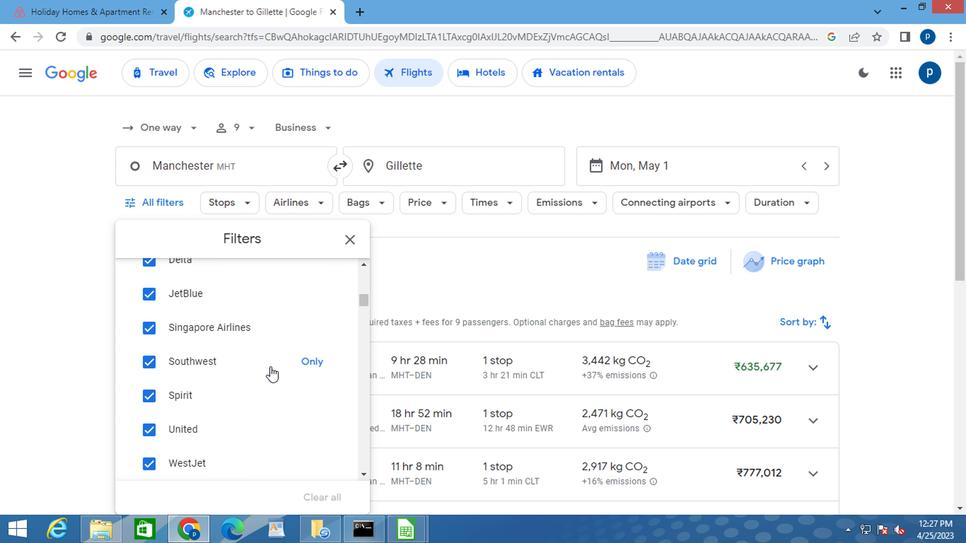
Action: Mouse moved to (267, 368)
Screenshot: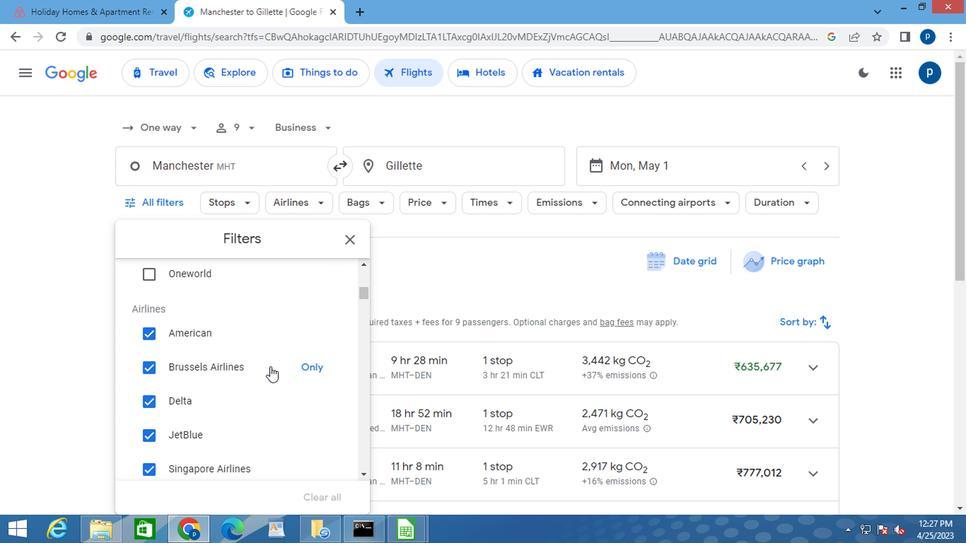 
Action: Mouse scrolled (267, 367) with delta (0, 0)
Screenshot: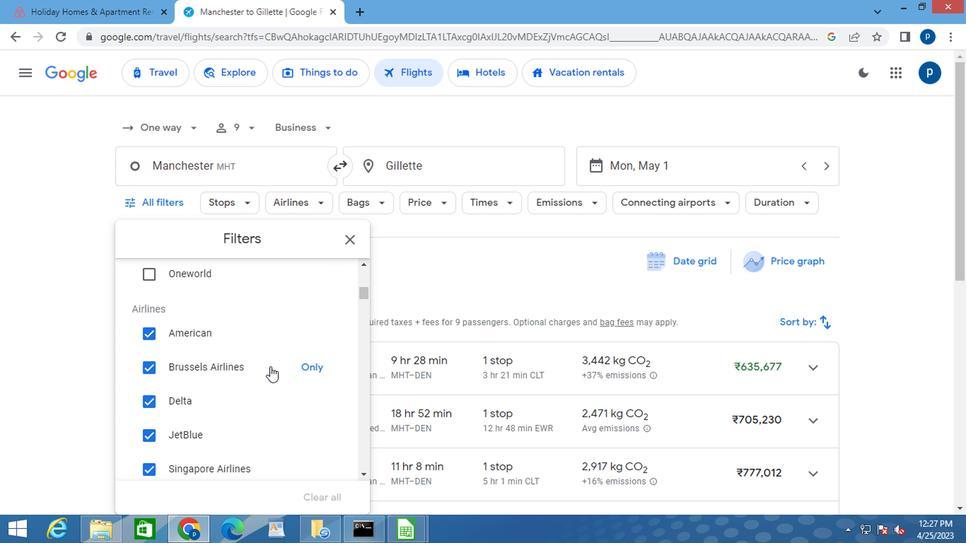 
Action: Mouse scrolled (267, 367) with delta (0, 0)
Screenshot: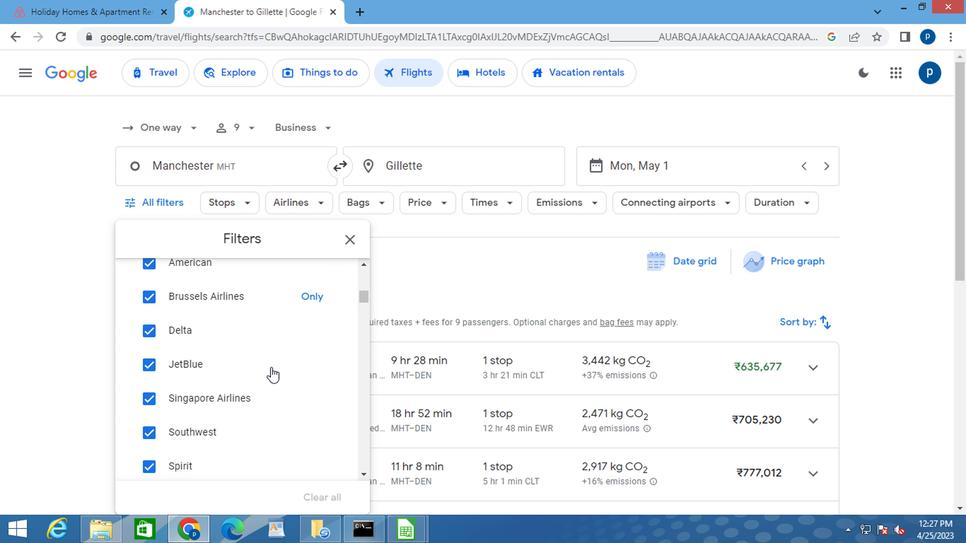 
Action: Mouse scrolled (267, 367) with delta (0, 0)
Screenshot: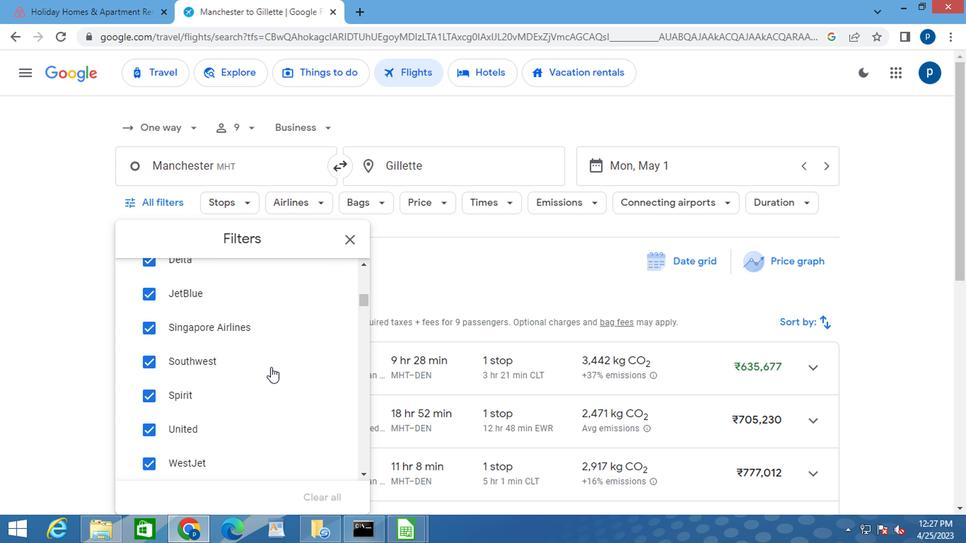 
Action: Mouse scrolled (267, 368) with delta (0, 0)
Screenshot: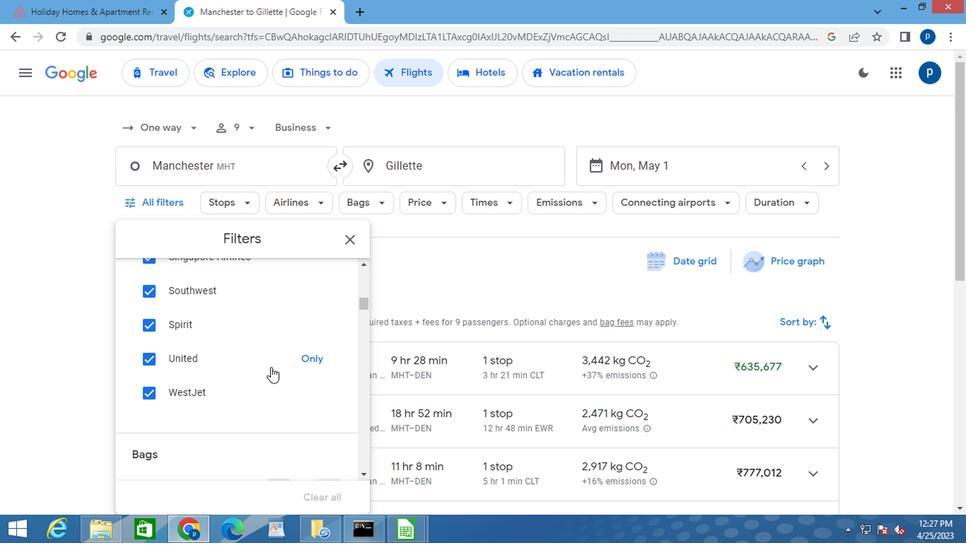 
Action: Mouse scrolled (267, 368) with delta (0, 0)
Screenshot: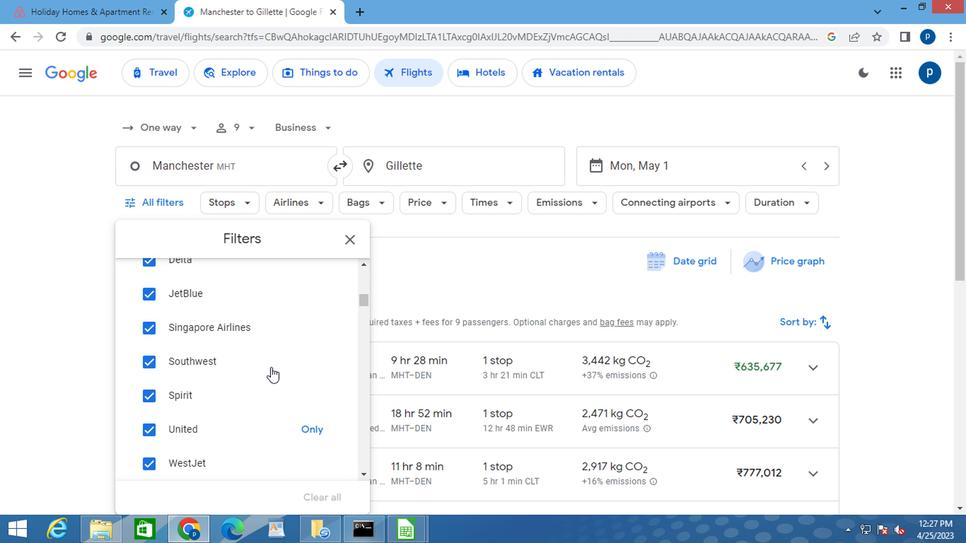 
Action: Mouse scrolled (267, 368) with delta (0, 0)
Screenshot: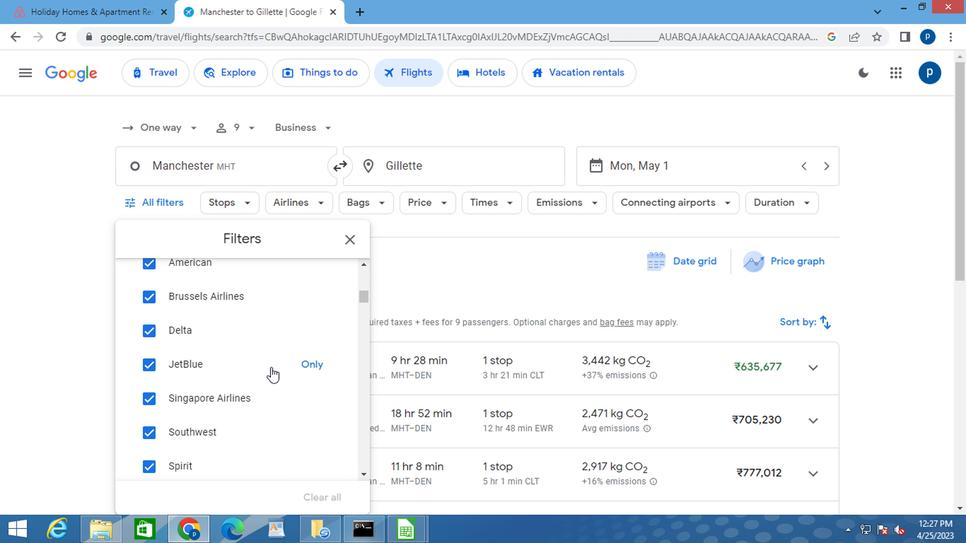 
Action: Mouse scrolled (267, 367) with delta (0, 0)
Screenshot: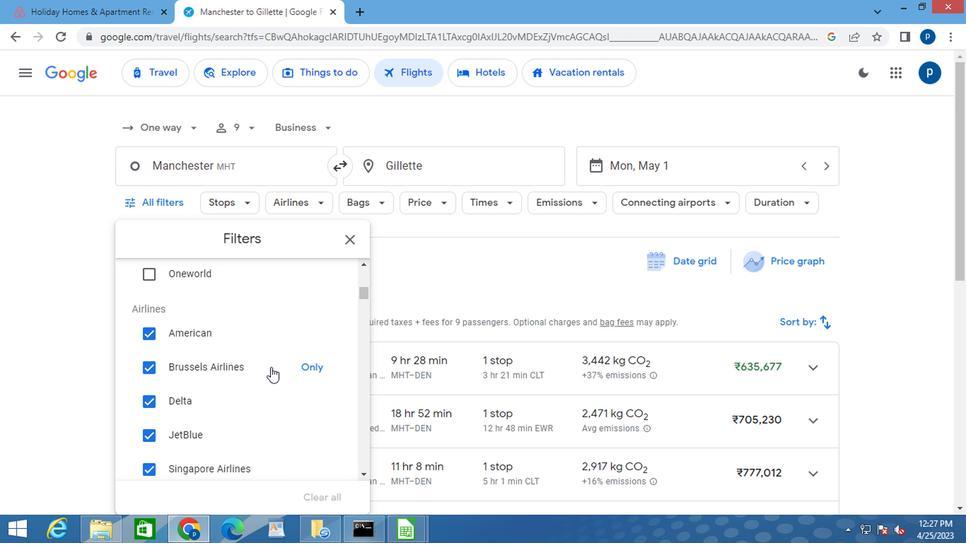 
Action: Mouse moved to (267, 368)
Screenshot: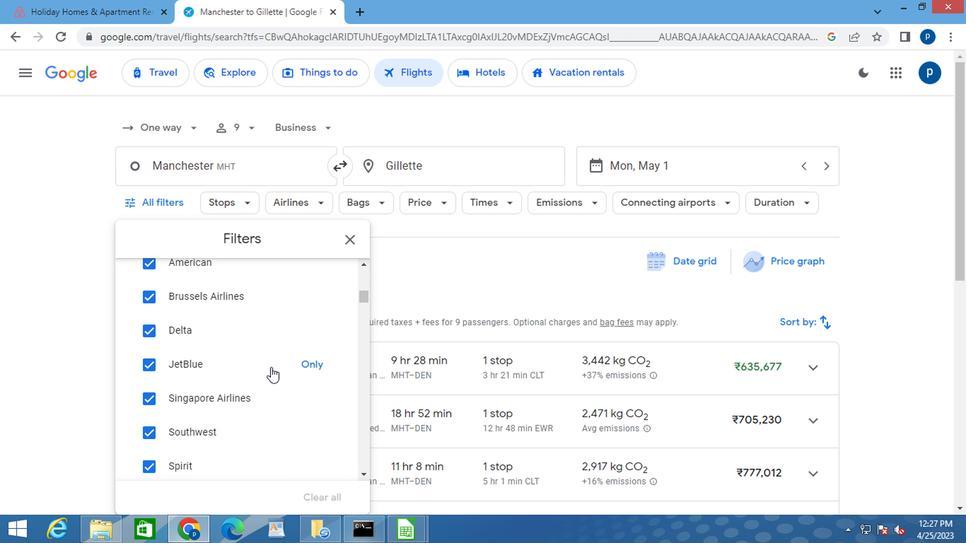 
Action: Mouse scrolled (267, 367) with delta (0, 0)
Screenshot: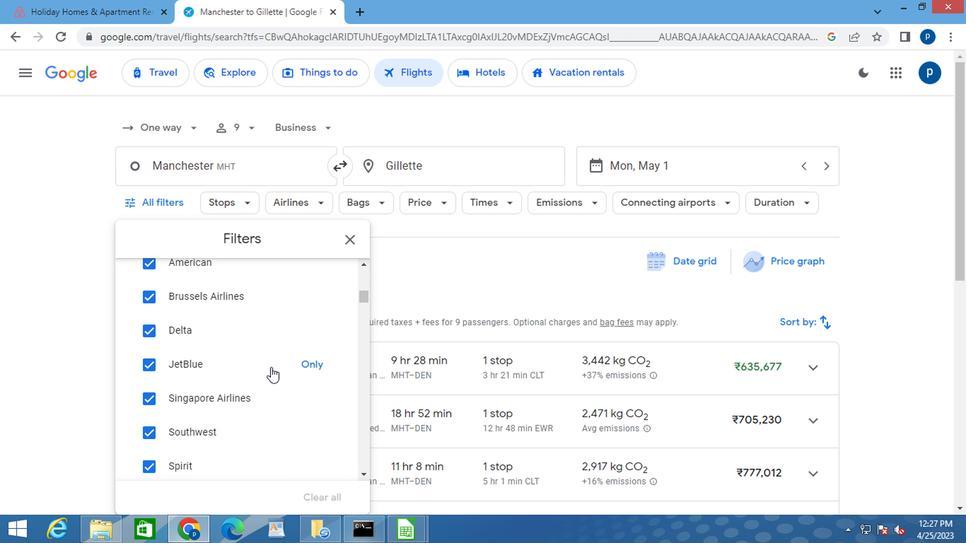 
Action: Mouse scrolled (267, 367) with delta (0, 0)
Screenshot: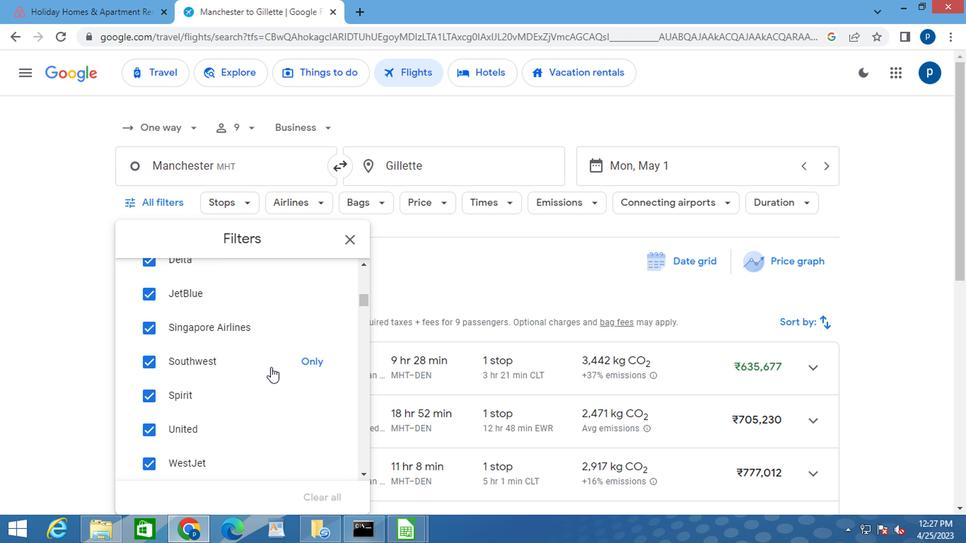
Action: Mouse scrolled (267, 367) with delta (0, 0)
Screenshot: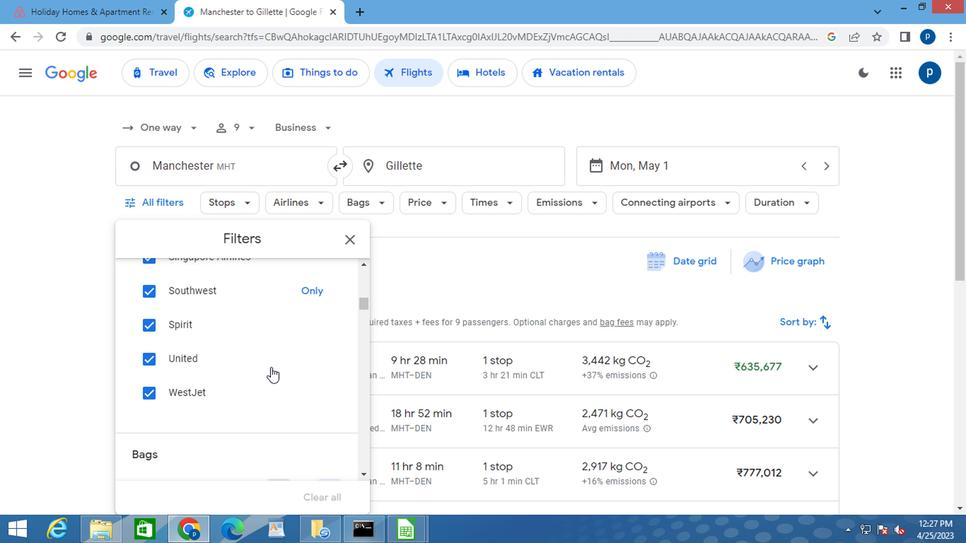 
Action: Mouse scrolled (267, 367) with delta (0, 0)
Screenshot: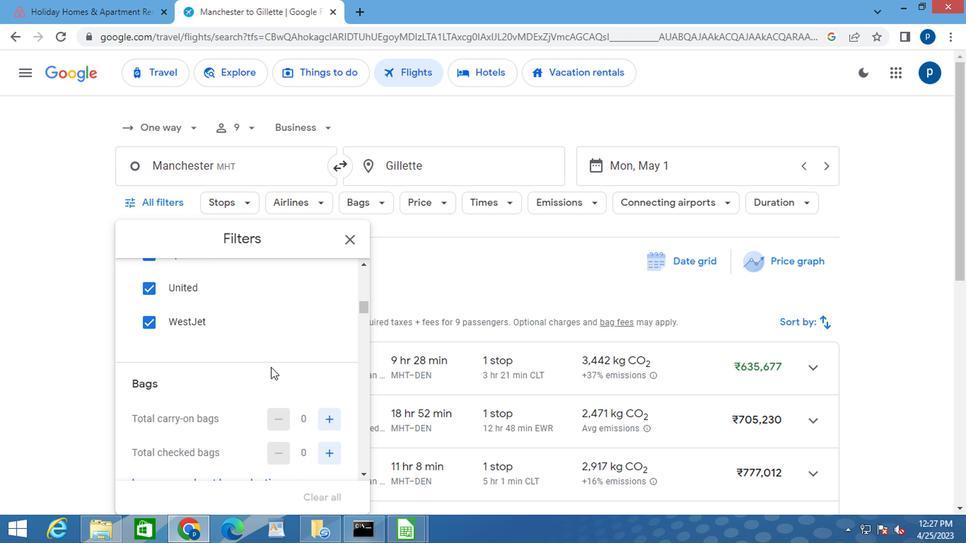 
Action: Mouse moved to (324, 352)
Screenshot: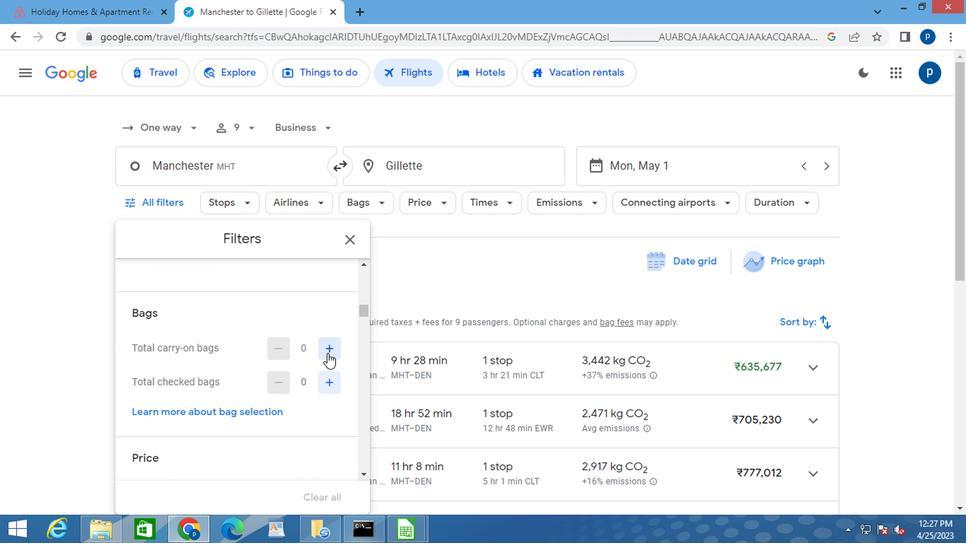 
Action: Mouse pressed left at (324, 352)
Screenshot: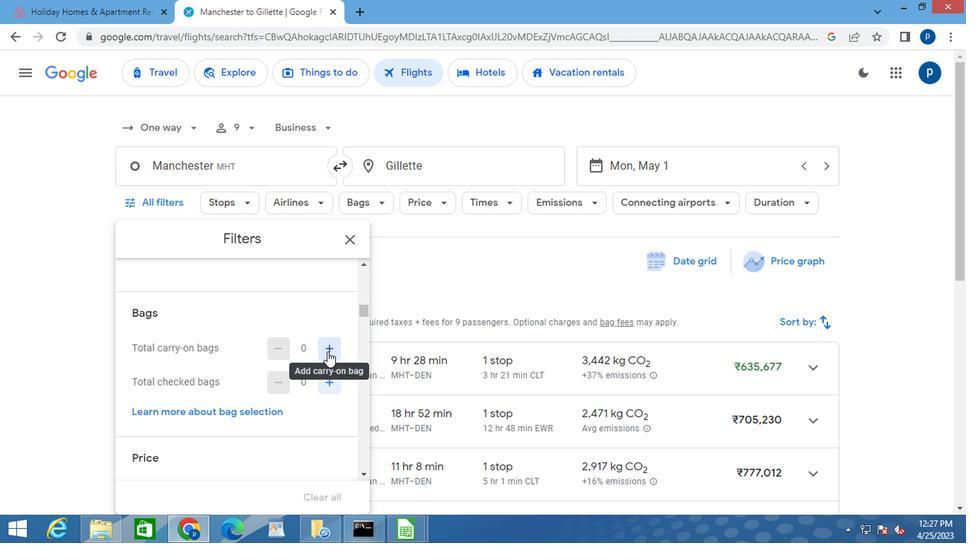 
Action: Mouse pressed left at (324, 352)
Screenshot: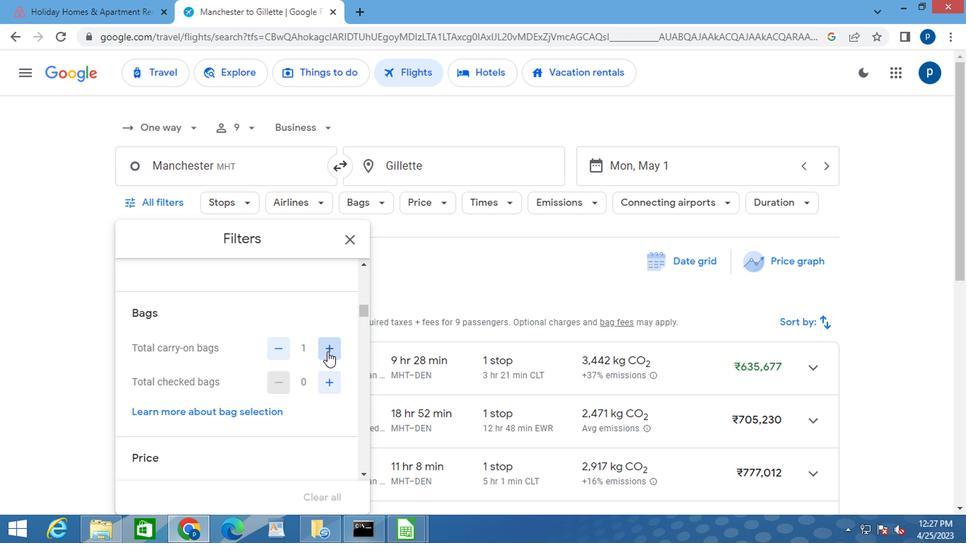 
Action: Mouse moved to (301, 378)
Screenshot: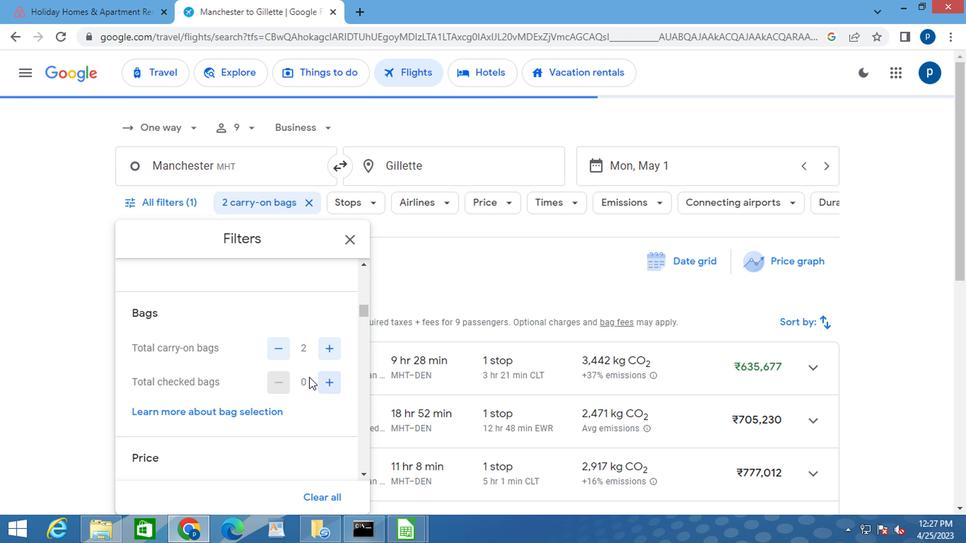
Action: Mouse scrolled (301, 377) with delta (0, -1)
Screenshot: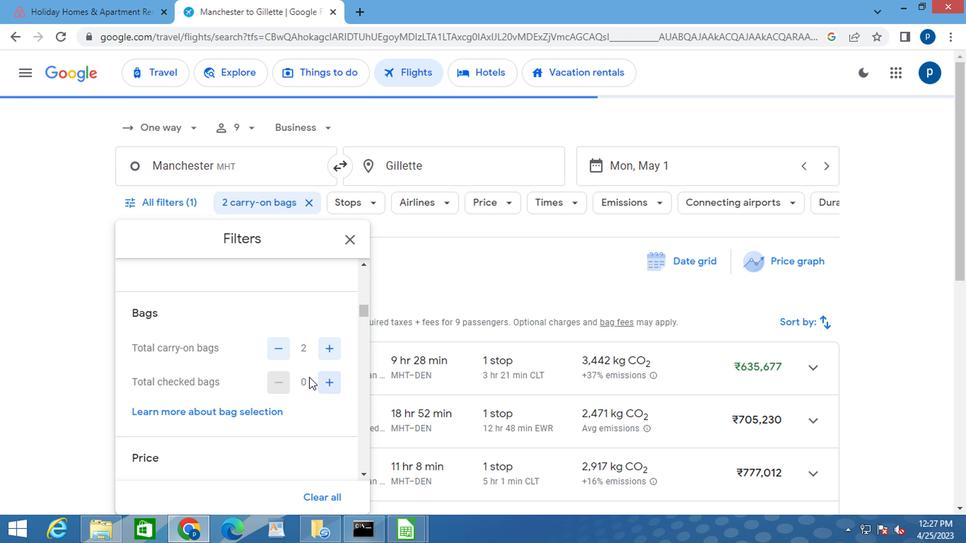 
Action: Mouse moved to (298, 380)
Screenshot: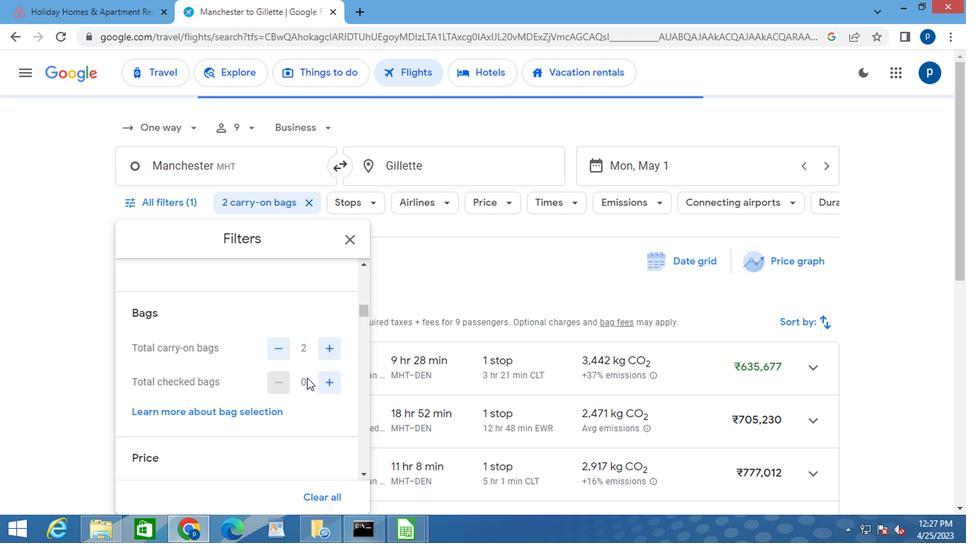 
Action: Mouse scrolled (298, 379) with delta (0, -1)
Screenshot: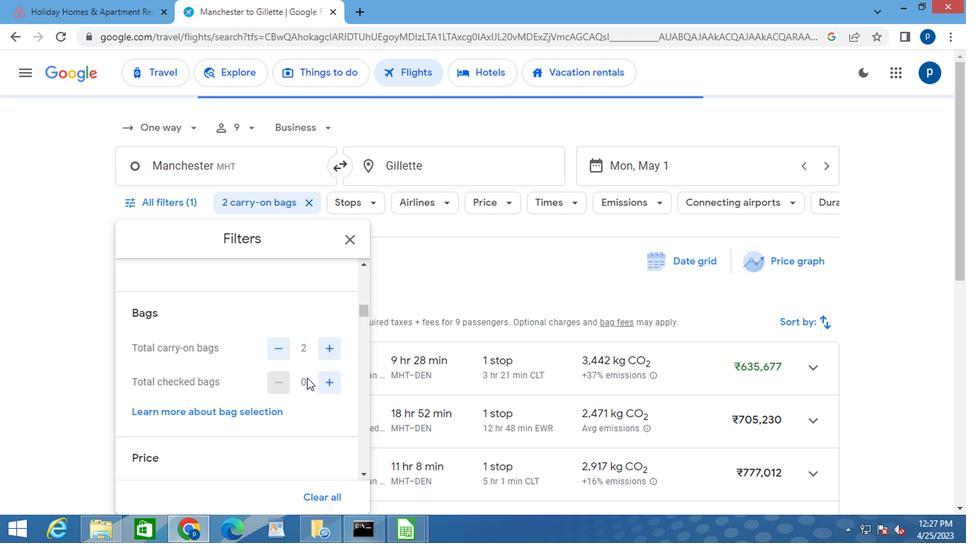 
Action: Mouse moved to (326, 377)
Screenshot: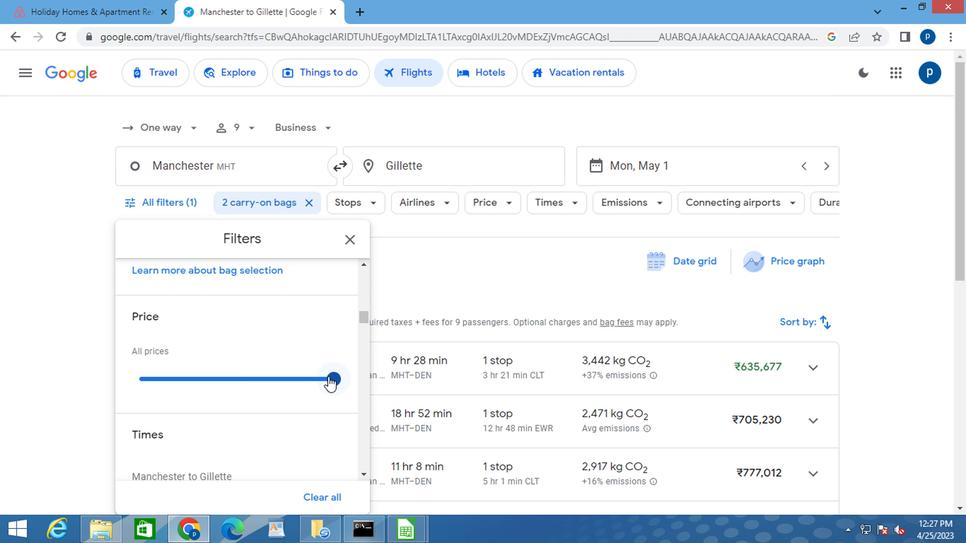 
Action: Mouse pressed left at (326, 377)
Screenshot: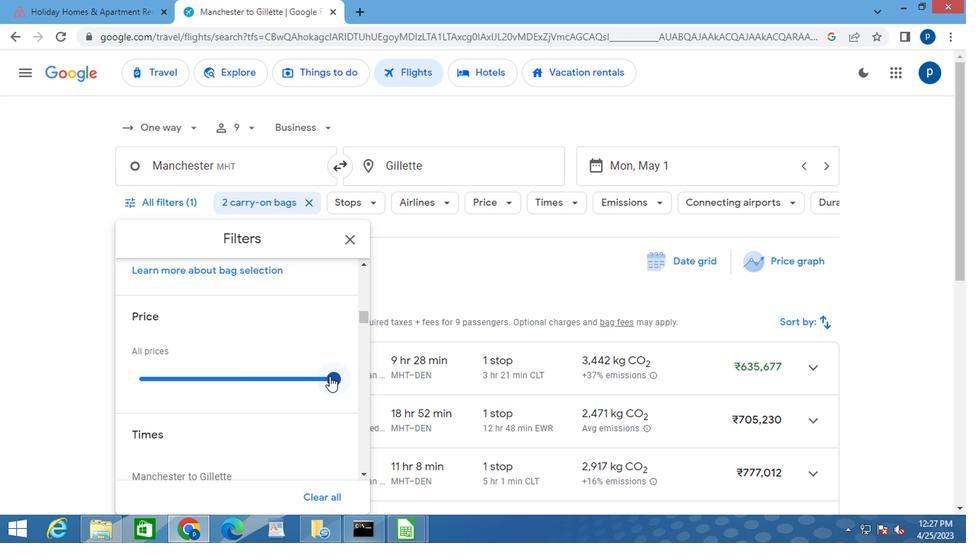 
Action: Mouse moved to (259, 417)
Screenshot: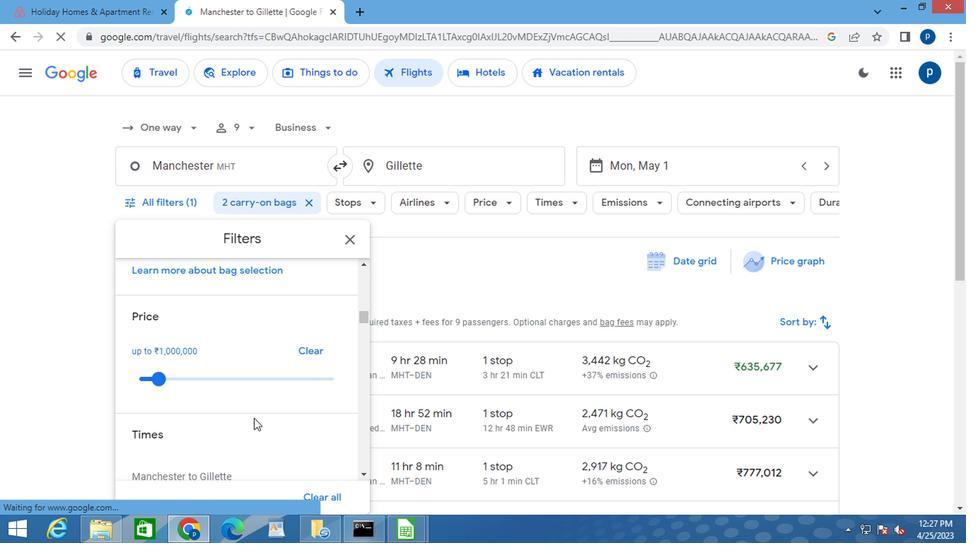 
Action: Mouse scrolled (259, 416) with delta (0, -1)
Screenshot: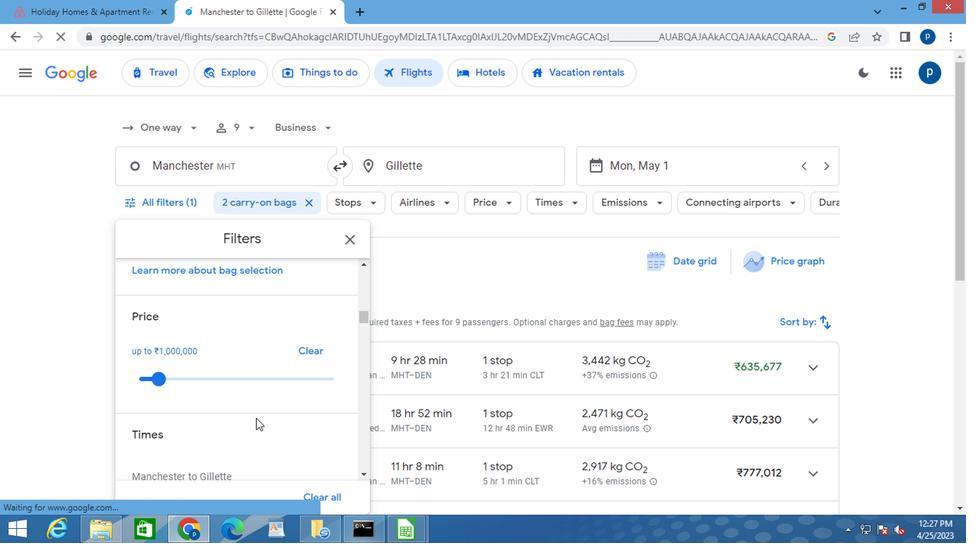 
Action: Mouse moved to (280, 405)
Screenshot: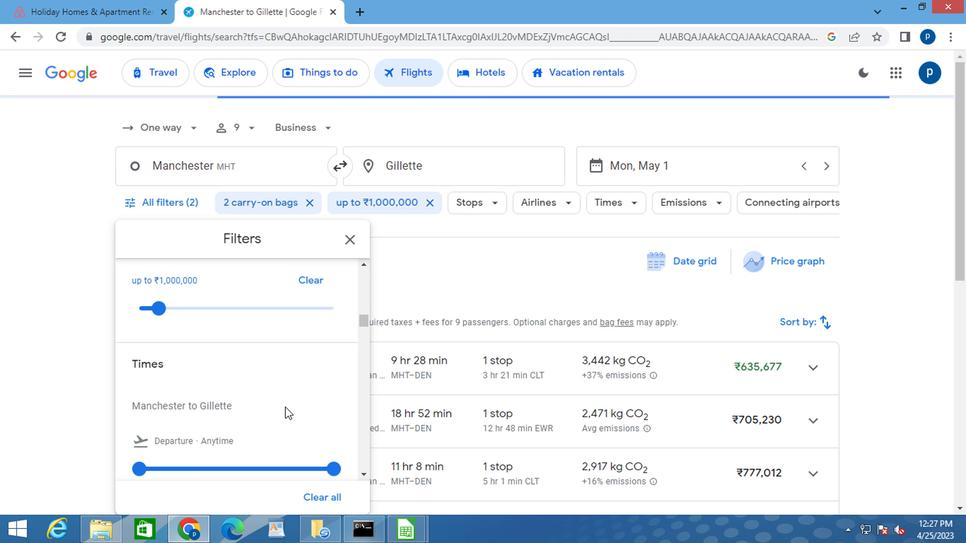 
Action: Mouse scrolled (280, 405) with delta (0, 0)
Screenshot: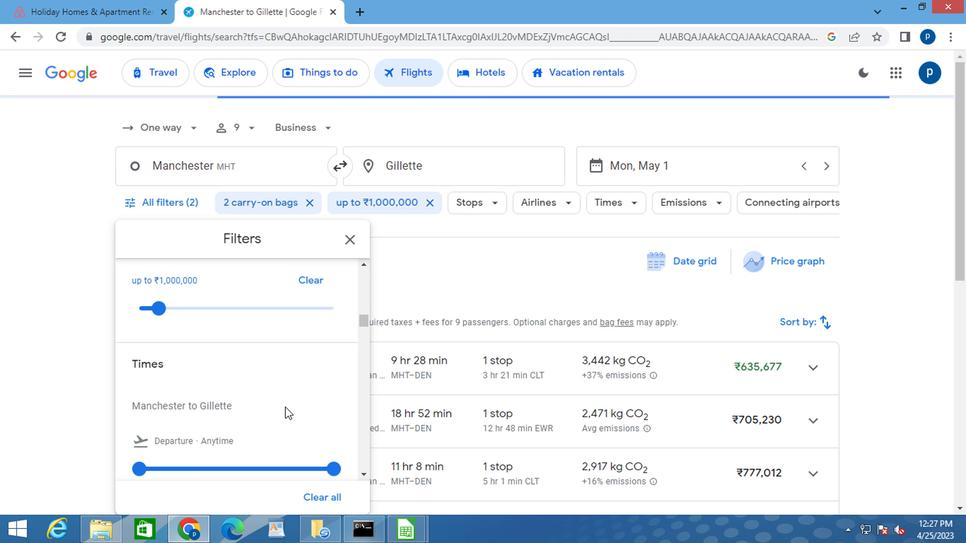 
Action: Mouse moved to (278, 405)
Screenshot: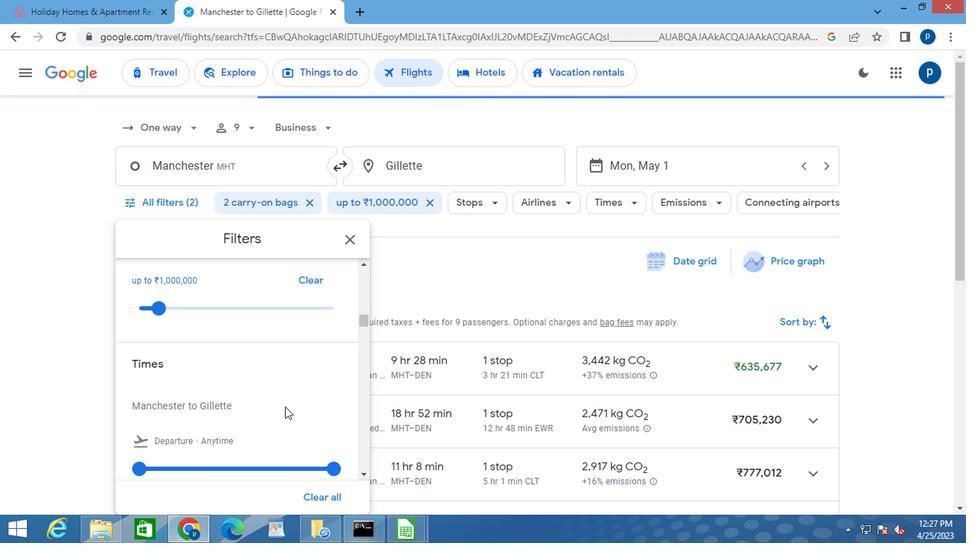 
Action: Mouse scrolled (278, 405) with delta (0, 0)
Screenshot: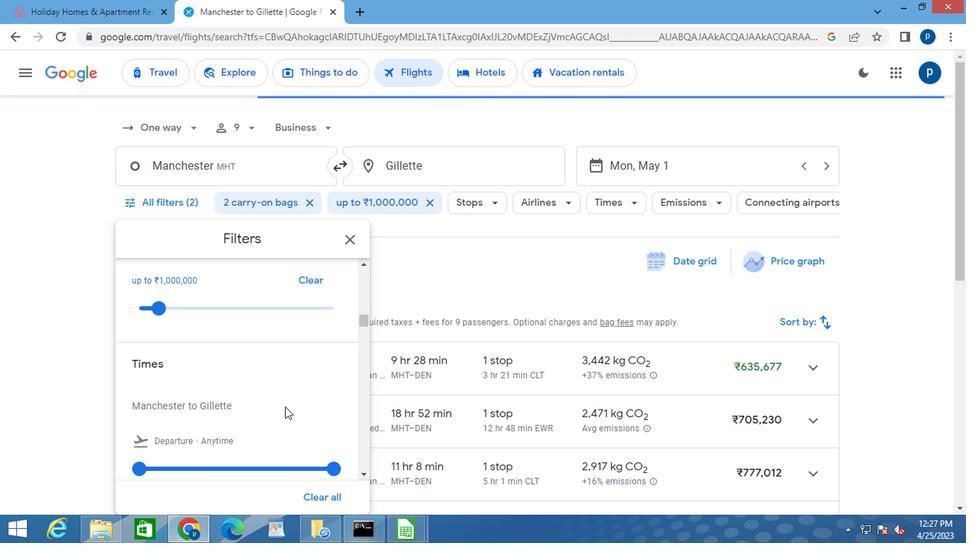 
Action: Mouse moved to (132, 325)
Screenshot: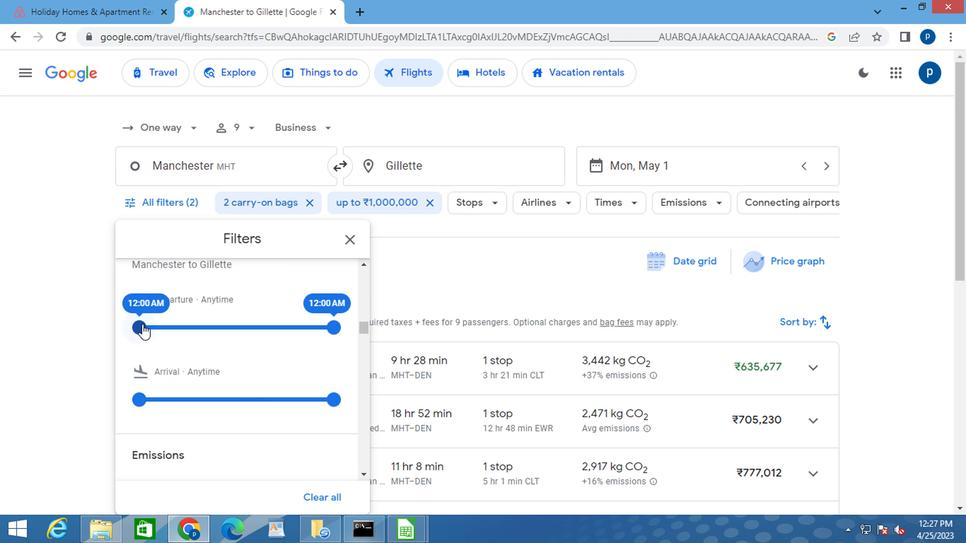 
Action: Mouse pressed left at (132, 325)
Screenshot: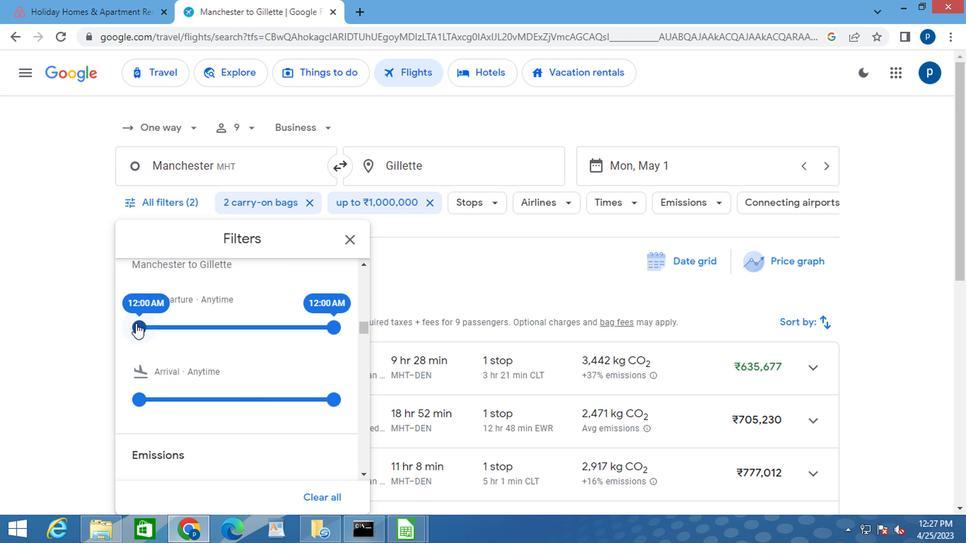 
Action: Mouse moved to (301, 327)
Screenshot: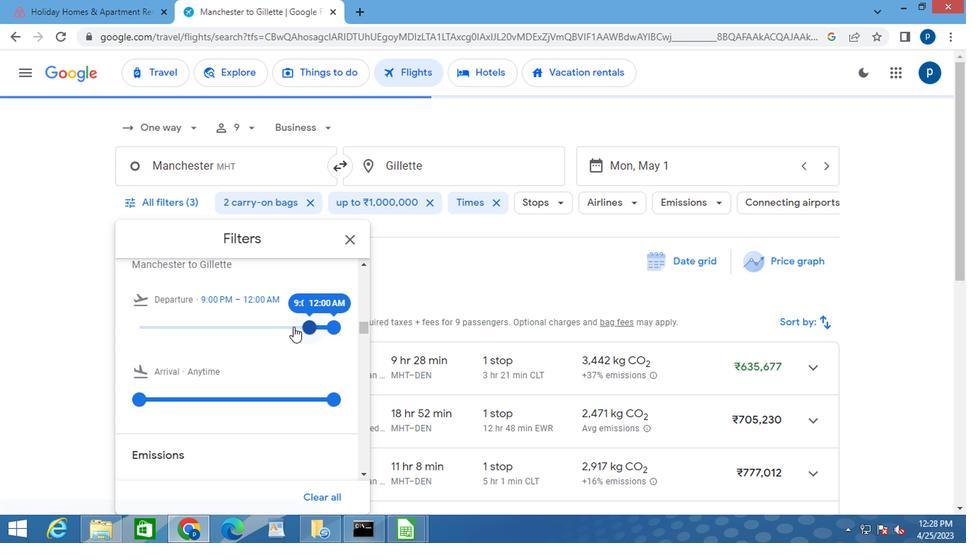 
Action: Mouse pressed left at (301, 327)
Screenshot: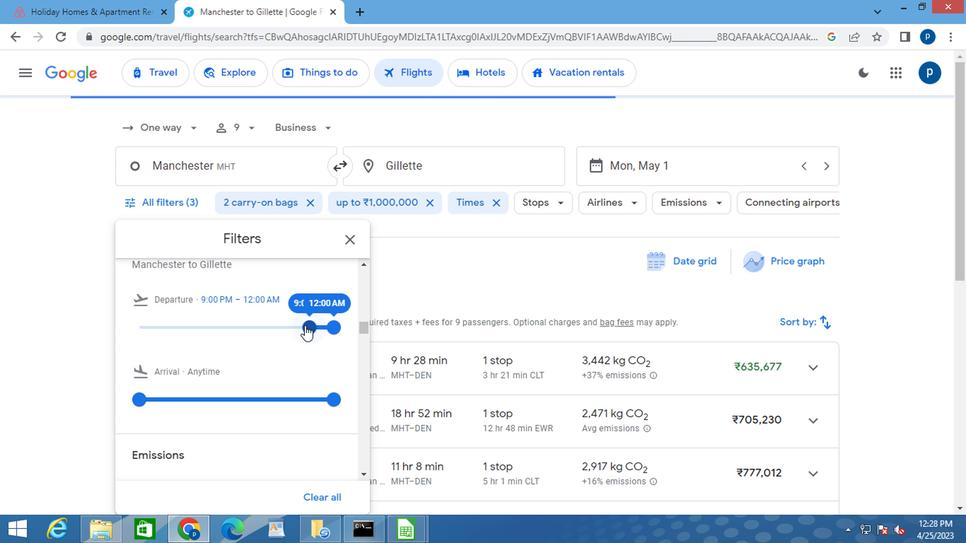 
Action: Mouse moved to (329, 329)
Screenshot: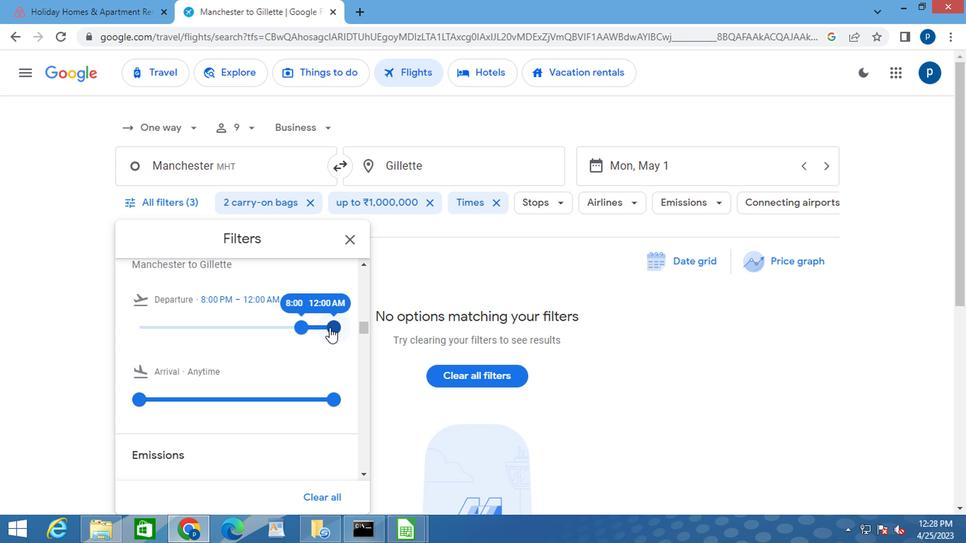 
Action: Mouse pressed left at (329, 329)
Screenshot: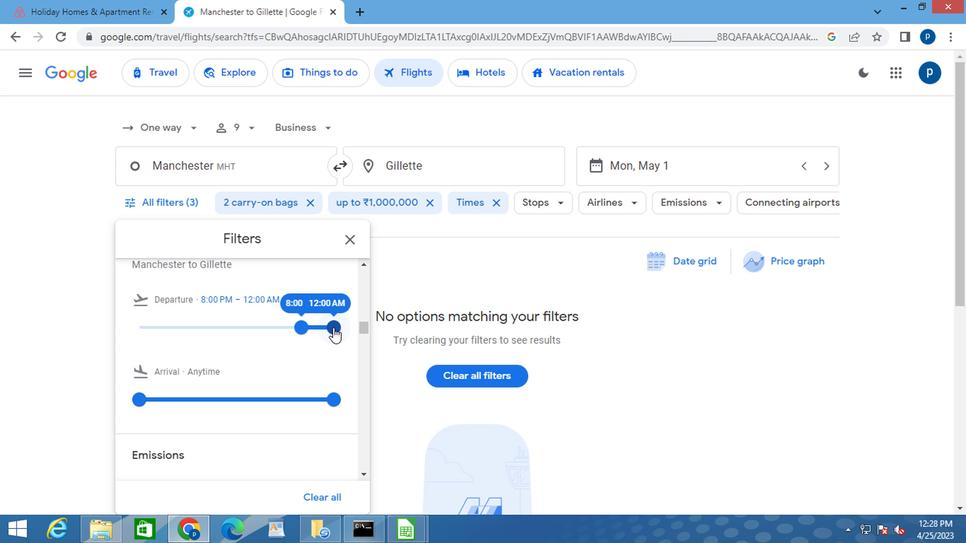 
Action: Mouse moved to (343, 240)
Screenshot: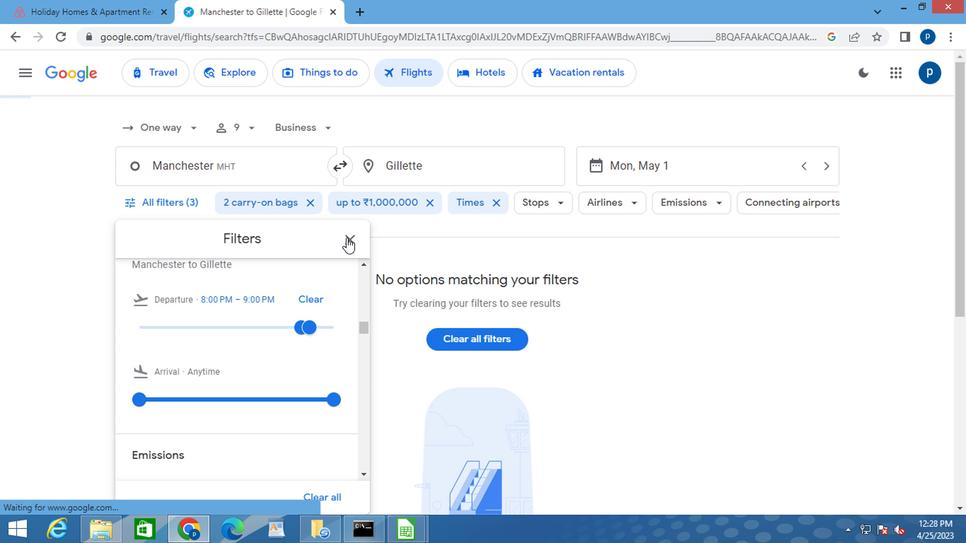 
Action: Mouse pressed left at (343, 240)
Screenshot: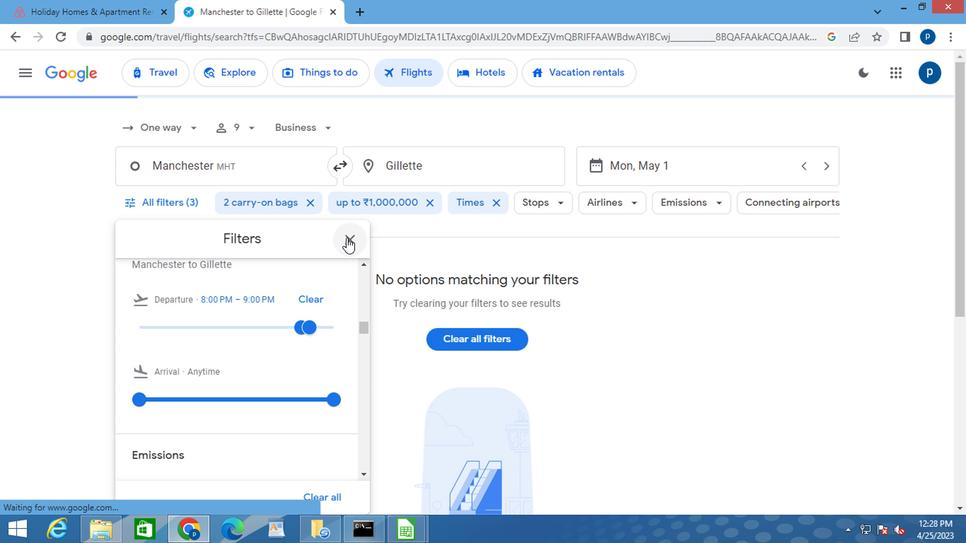 
